 Task: Play online wordle game with 7 letters.
Action: Mouse moved to (627, 444)
Screenshot: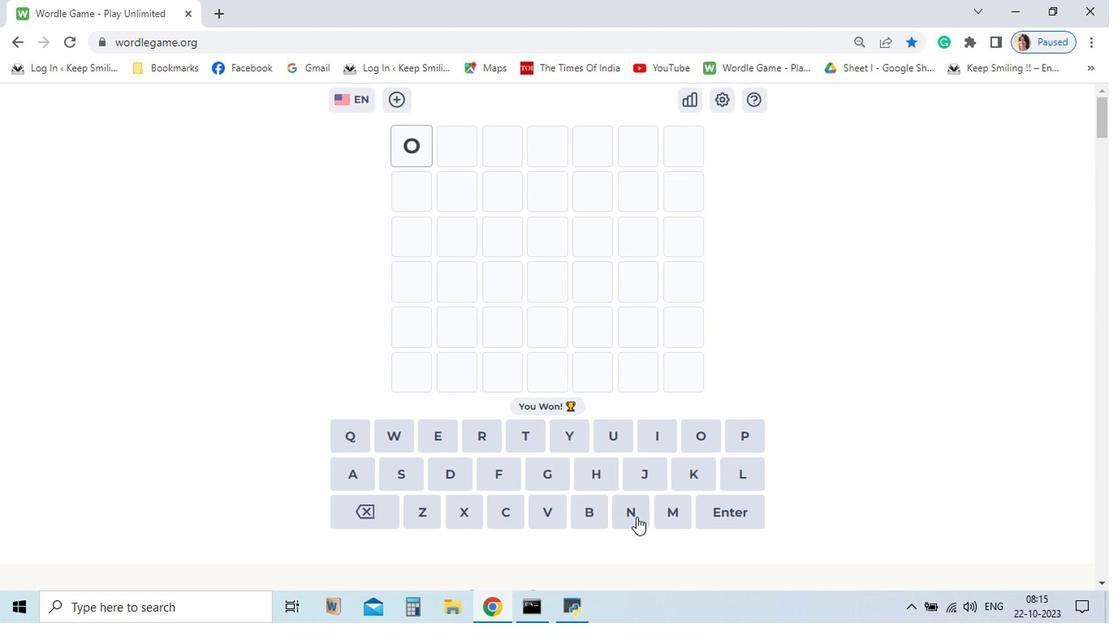 
Action: Mouse pressed left at (627, 444)
Screenshot: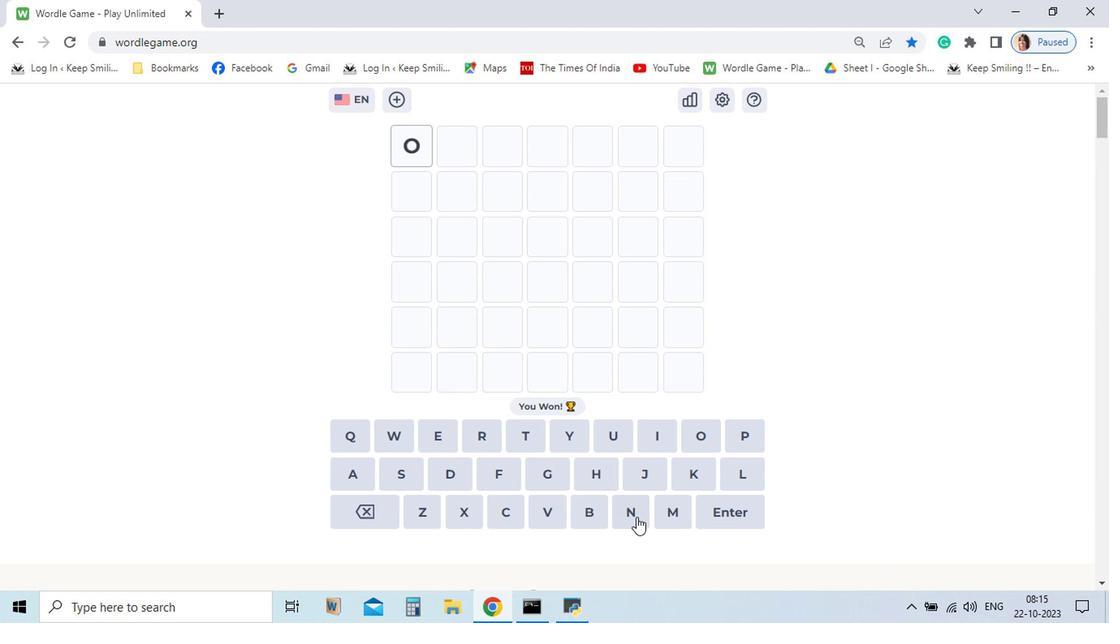
Action: Mouse moved to (556, 502)
Screenshot: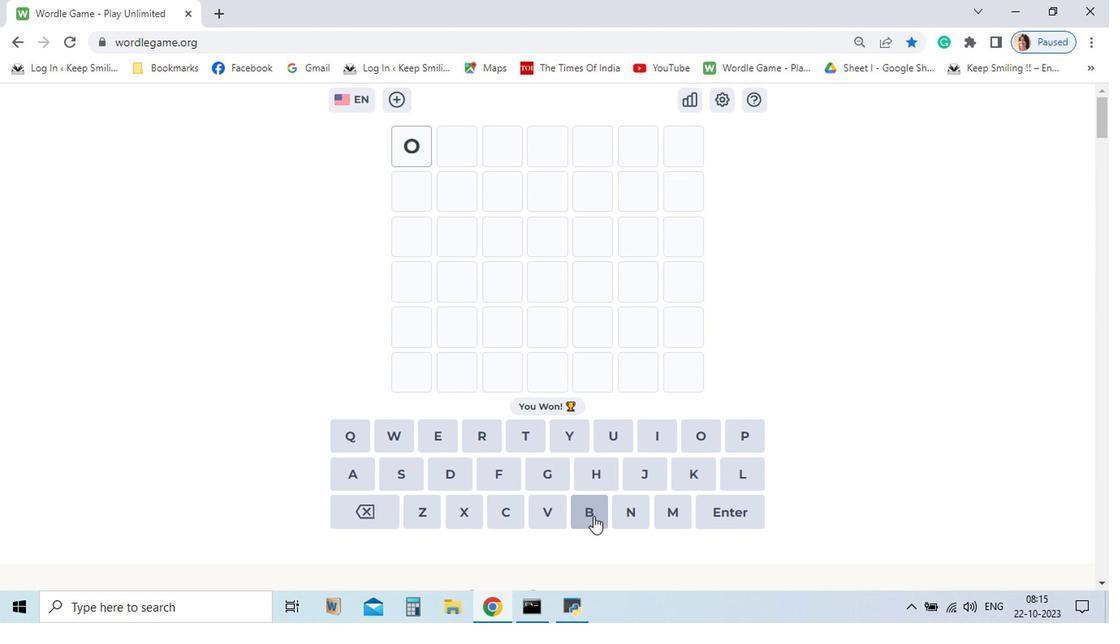 
Action: Mouse pressed left at (556, 502)
Screenshot: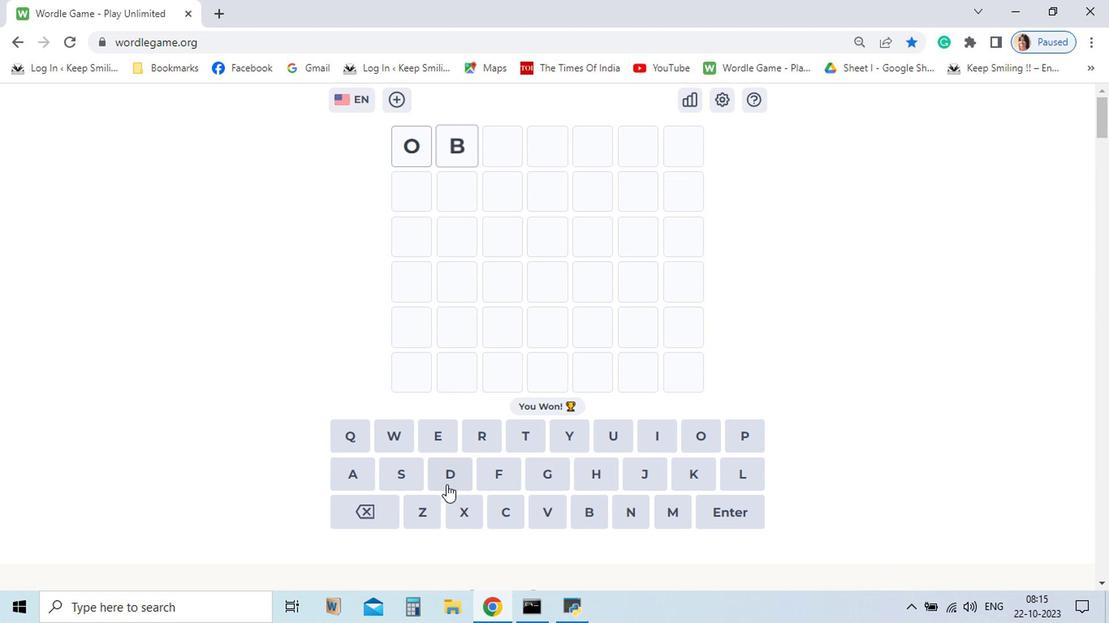 
Action: Mouse moved to (427, 473)
Screenshot: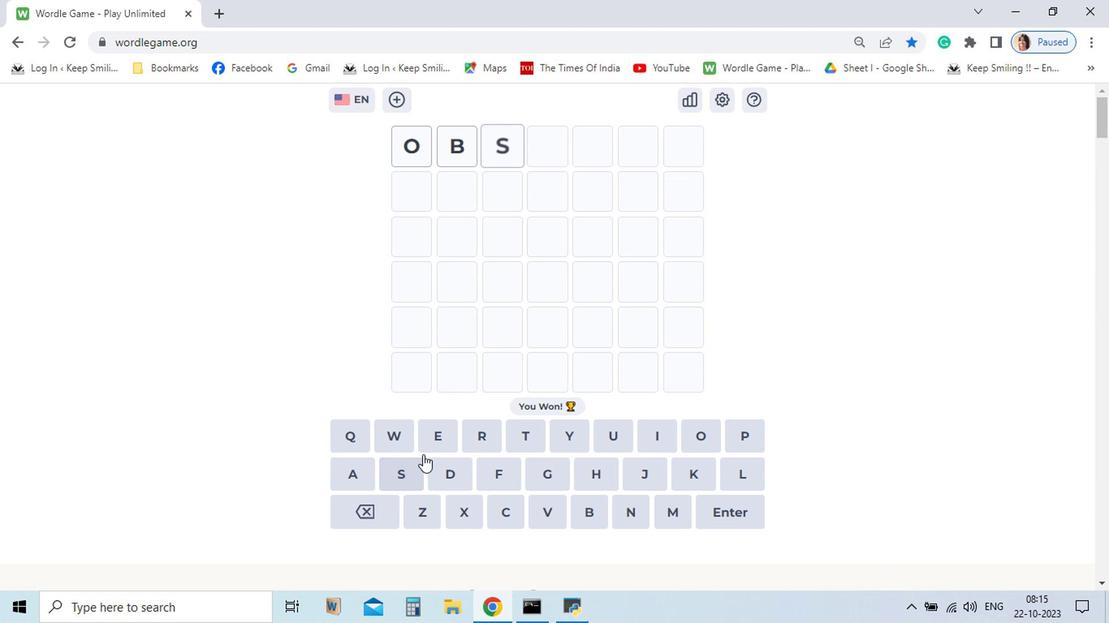 
Action: Mouse pressed left at (427, 473)
Screenshot: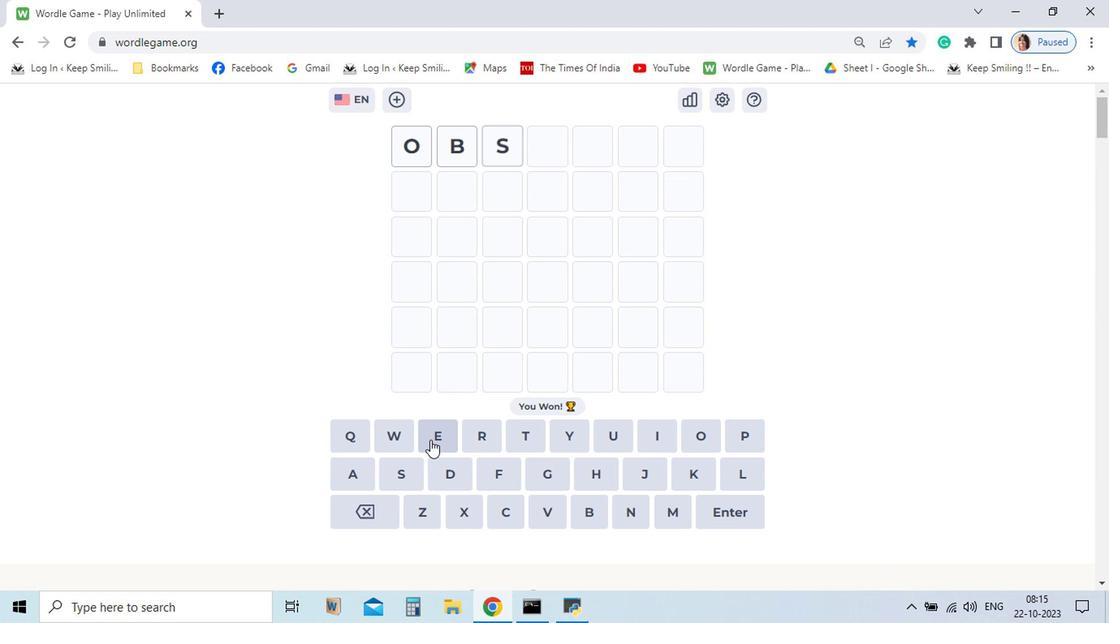 
Action: Mouse moved to (440, 447)
Screenshot: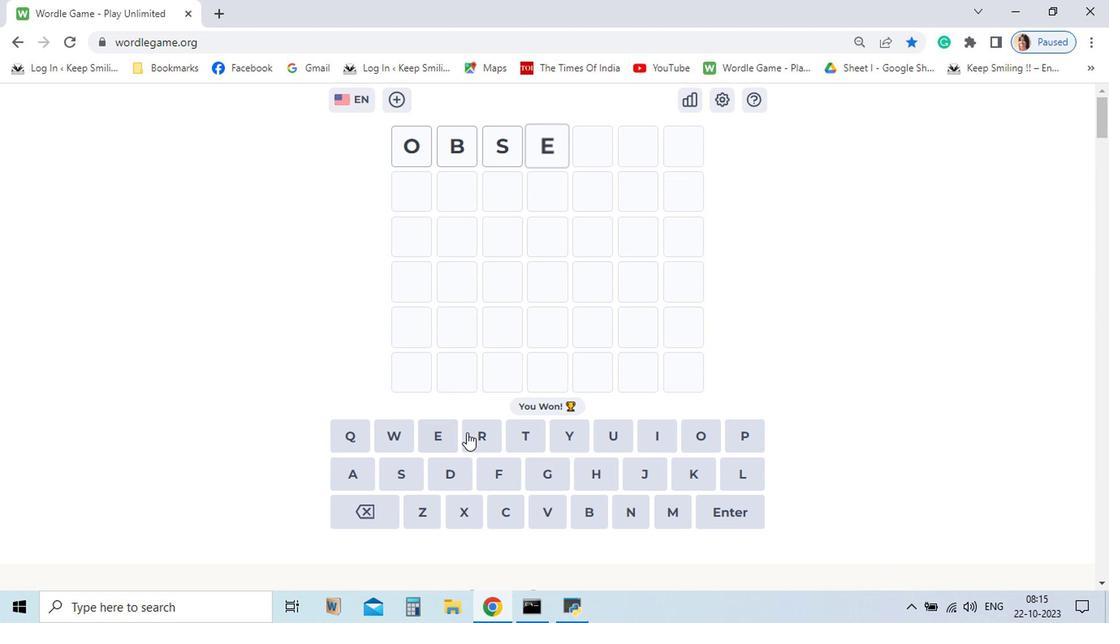 
Action: Mouse pressed left at (440, 447)
Screenshot: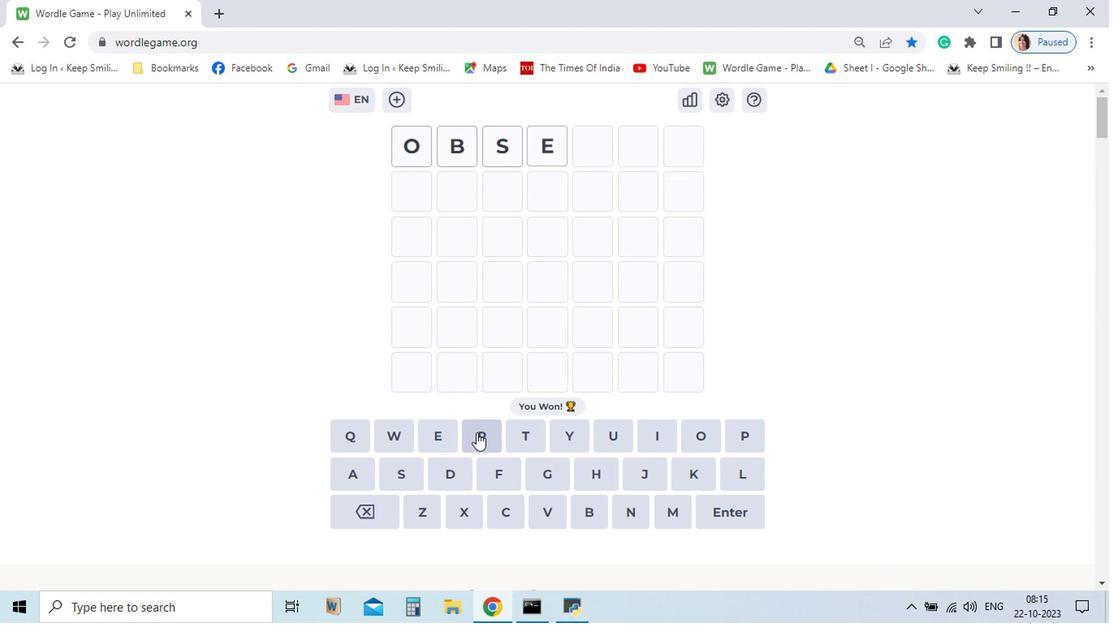 
Action: Mouse moved to (478, 444)
Screenshot: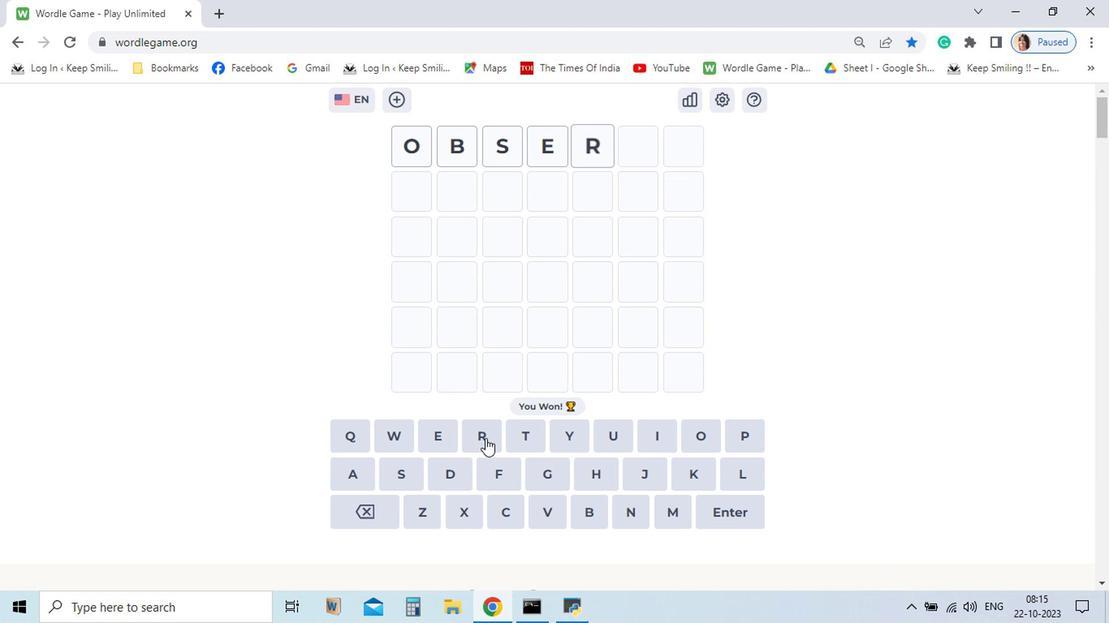 
Action: Mouse pressed left at (478, 444)
Screenshot: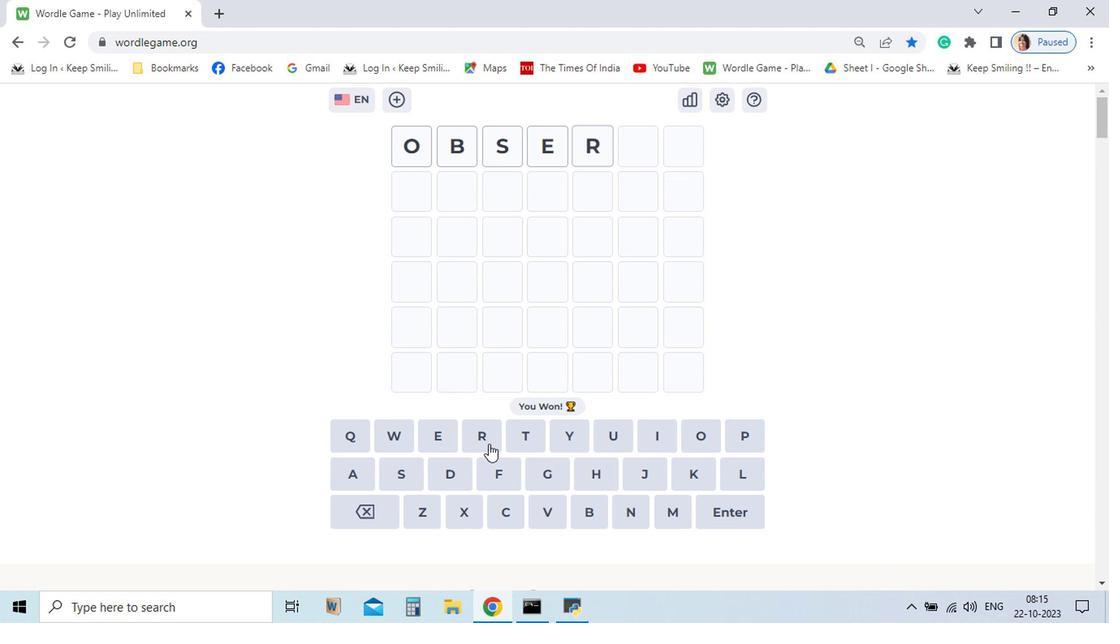
Action: Mouse moved to (523, 495)
Screenshot: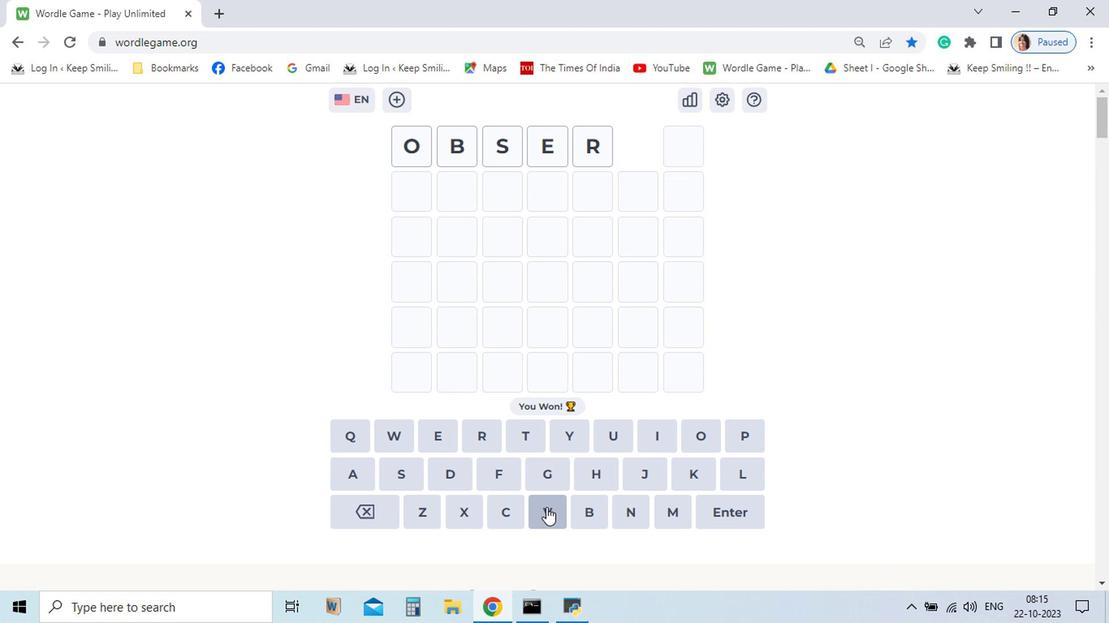 
Action: Mouse pressed left at (523, 495)
Screenshot: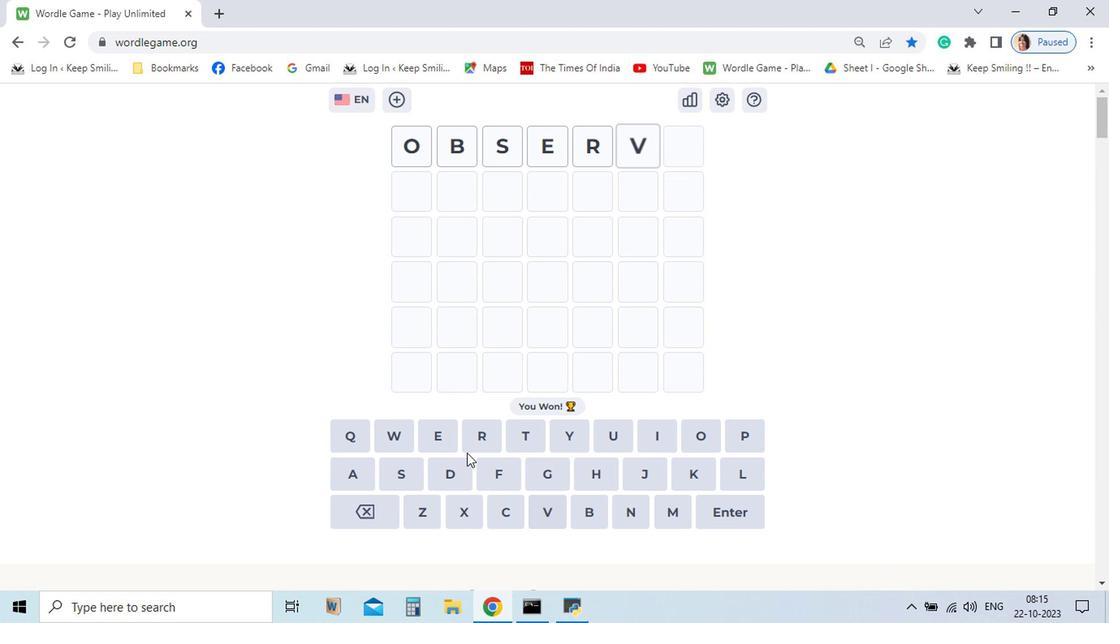 
Action: Mouse moved to (440, 443)
Screenshot: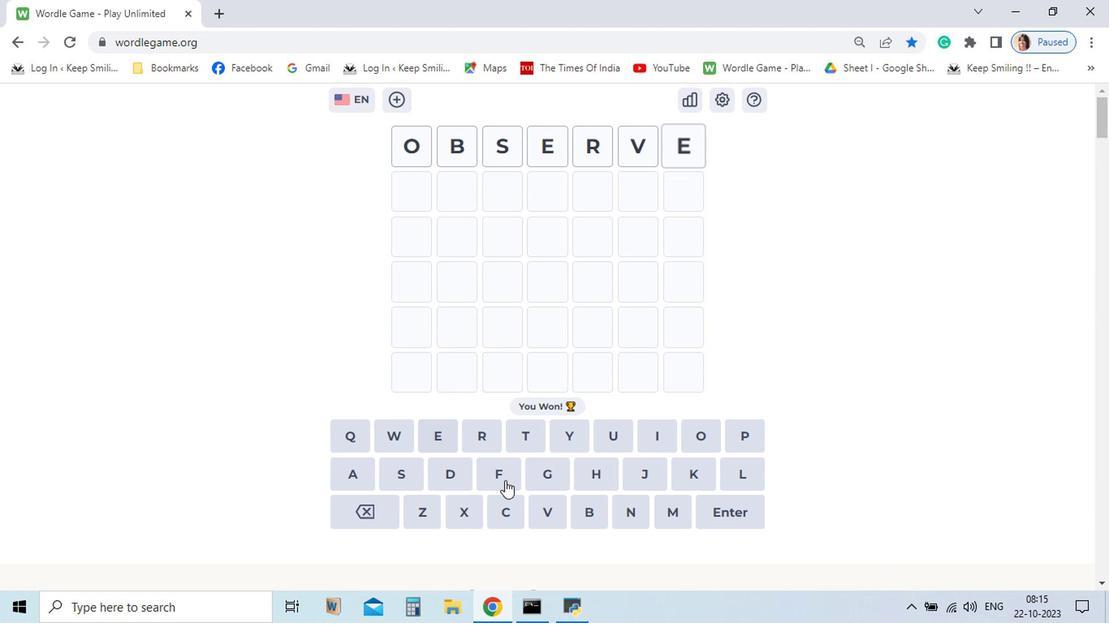 
Action: Mouse pressed left at (440, 443)
Screenshot: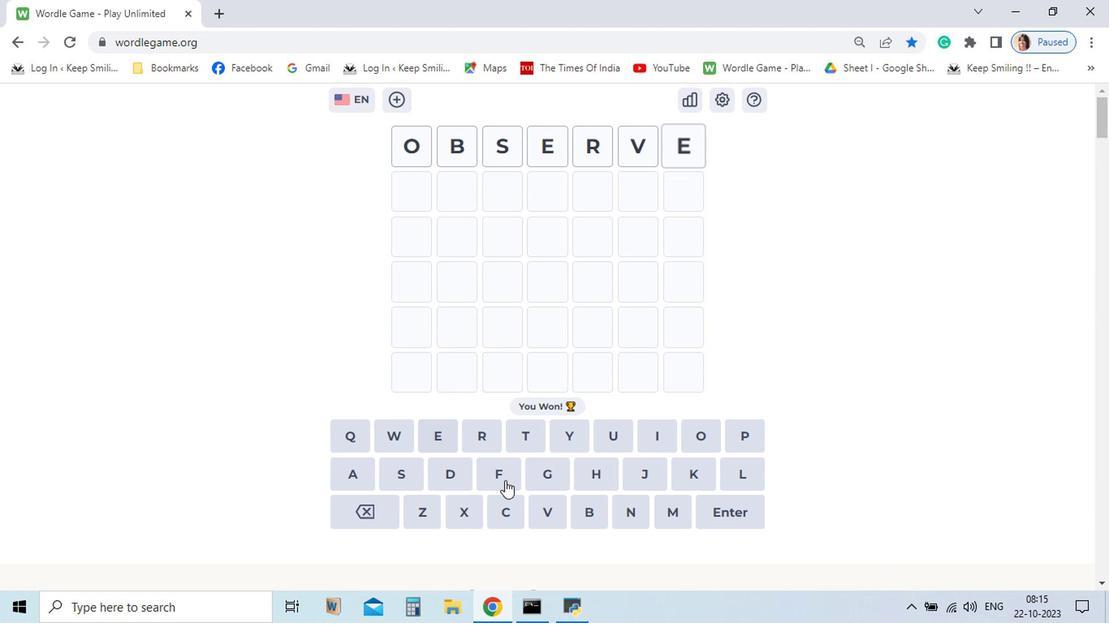
Action: Mouse moved to (644, 502)
Screenshot: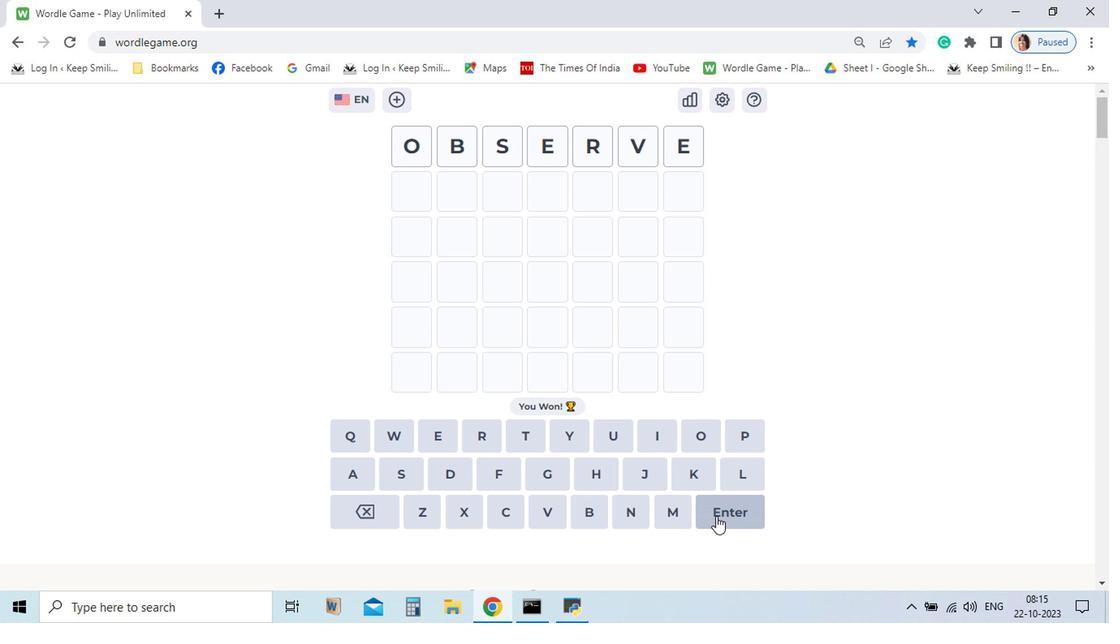 
Action: Mouse pressed left at (644, 502)
Screenshot: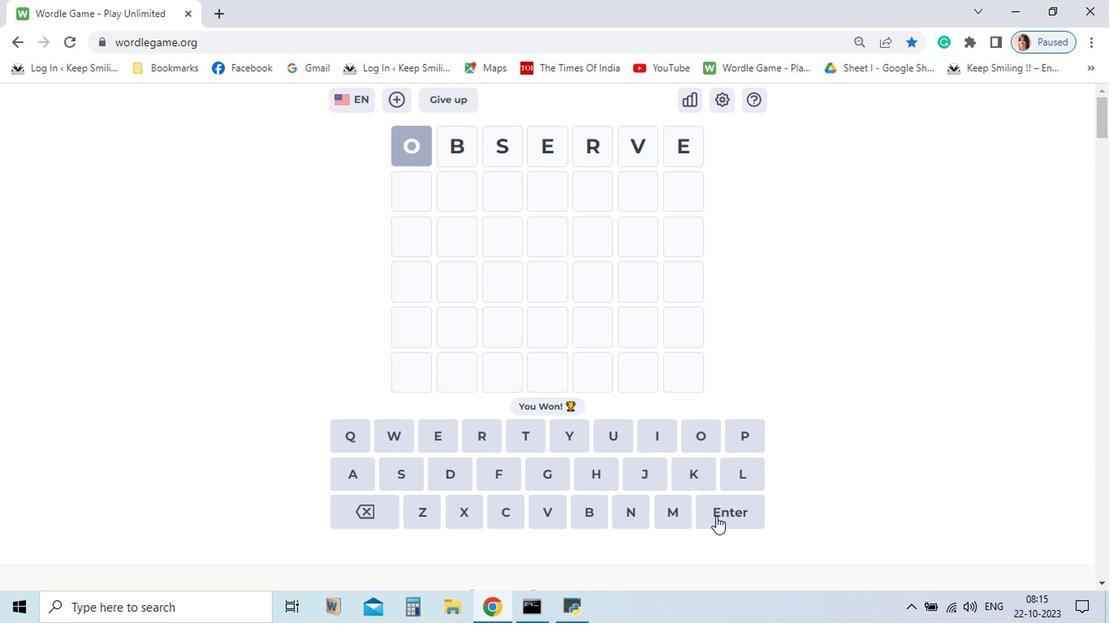 
Action: Mouse moved to (458, 467)
Screenshot: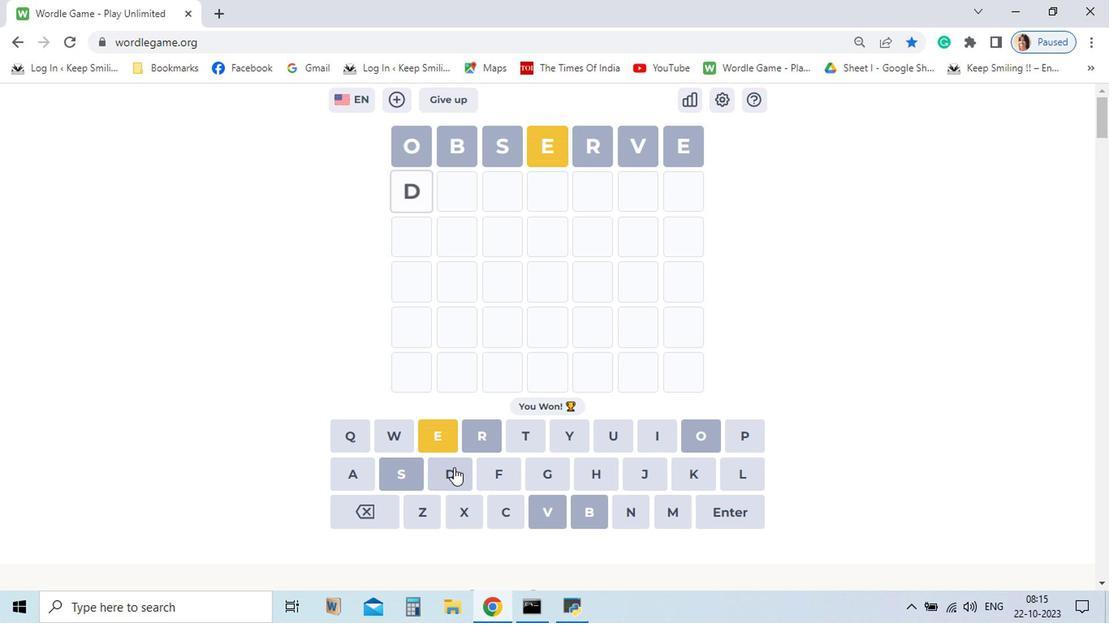 
Action: Mouse pressed left at (458, 467)
Screenshot: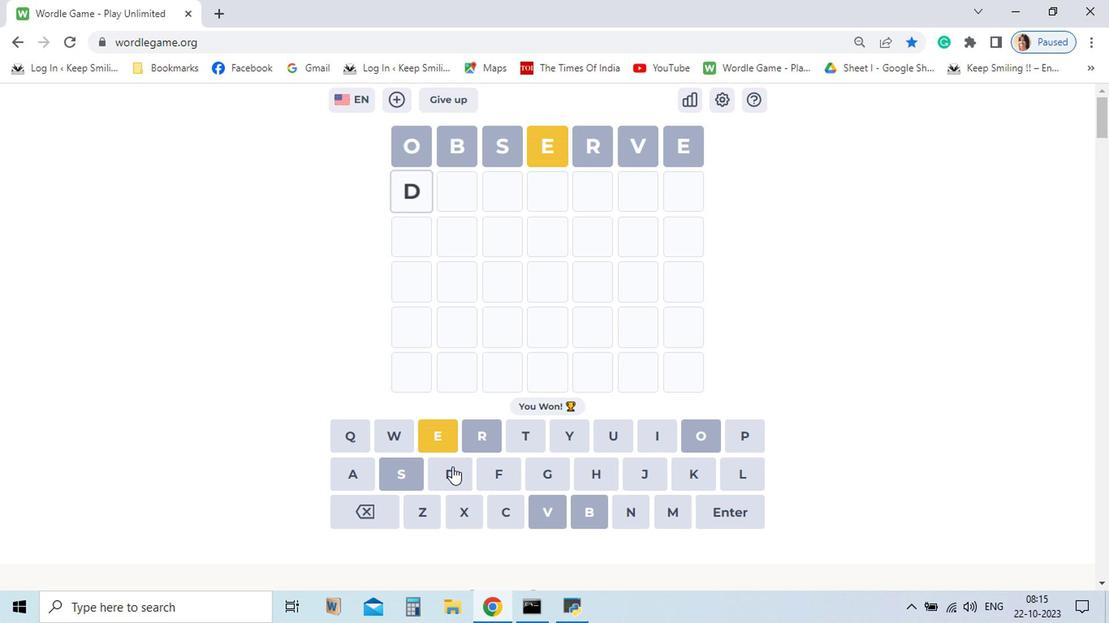 
Action: Mouse moved to (447, 443)
Screenshot: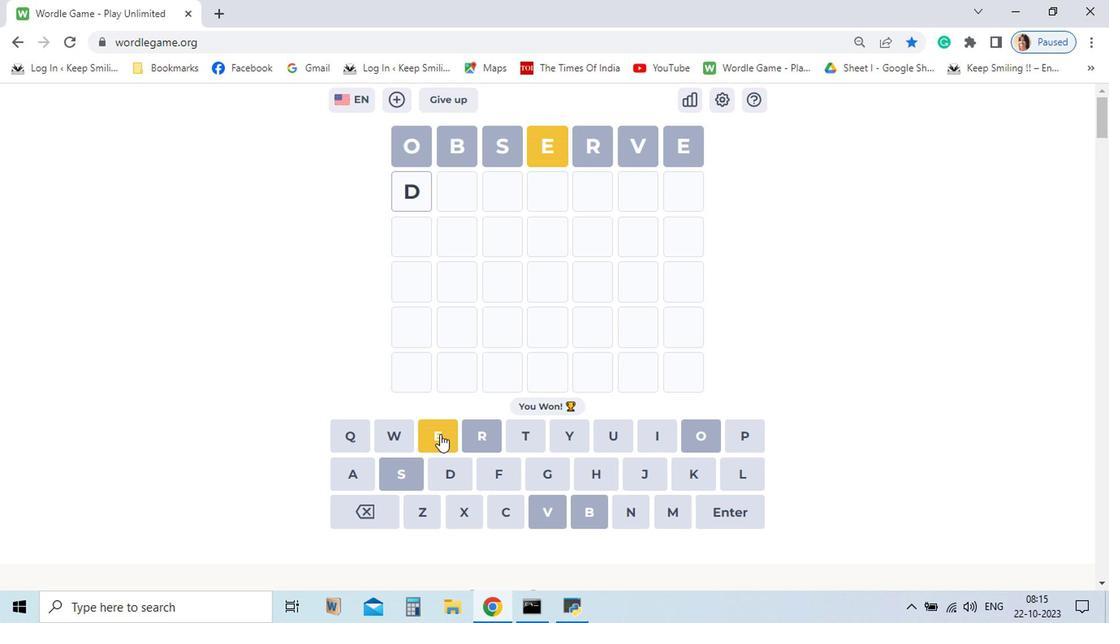 
Action: Mouse pressed left at (447, 443)
Screenshot: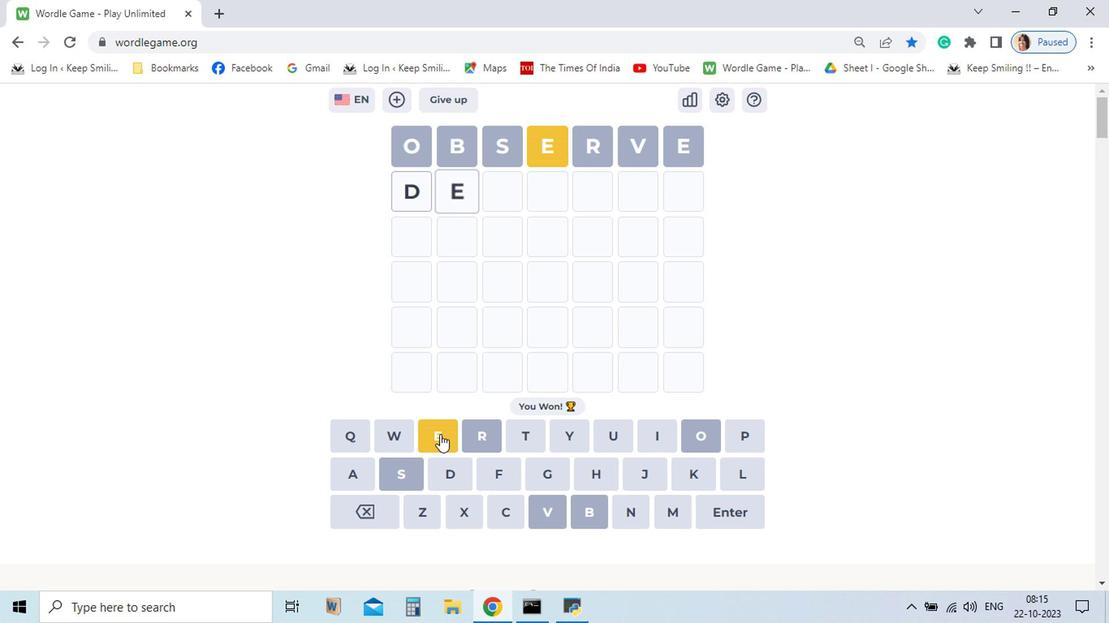 
Action: Mouse moved to (529, 495)
Screenshot: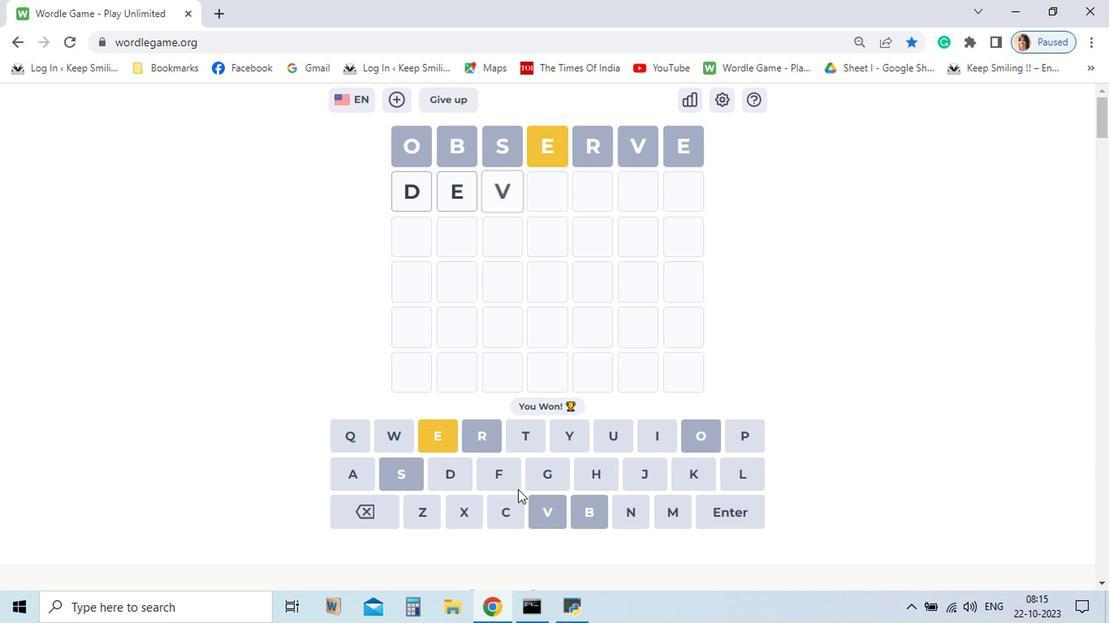 
Action: Mouse pressed left at (529, 495)
Screenshot: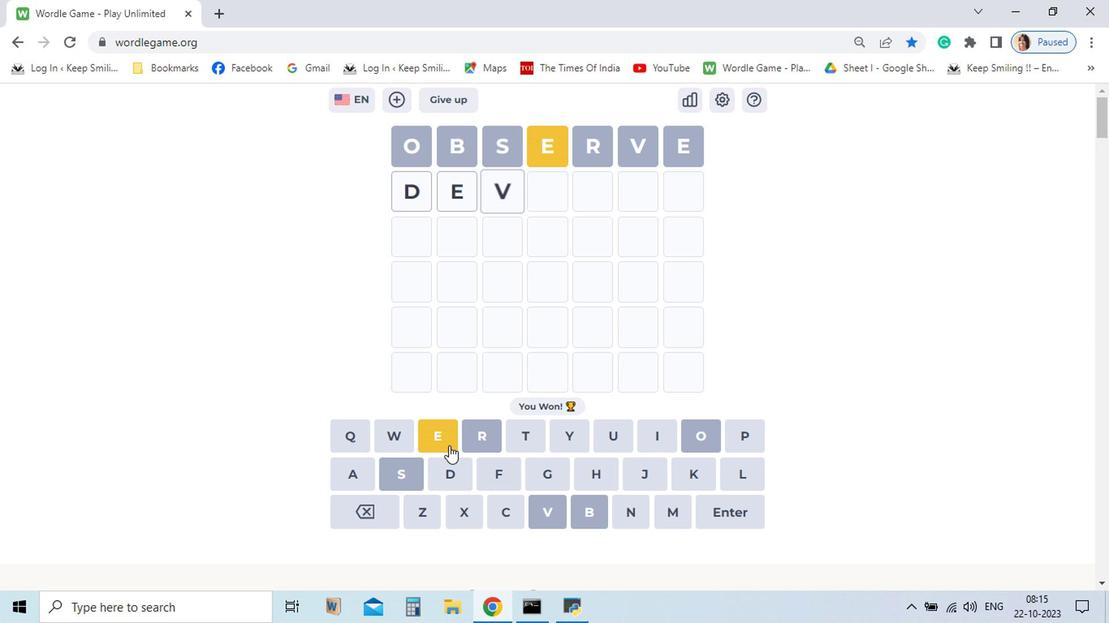 
Action: Mouse moved to (447, 444)
Screenshot: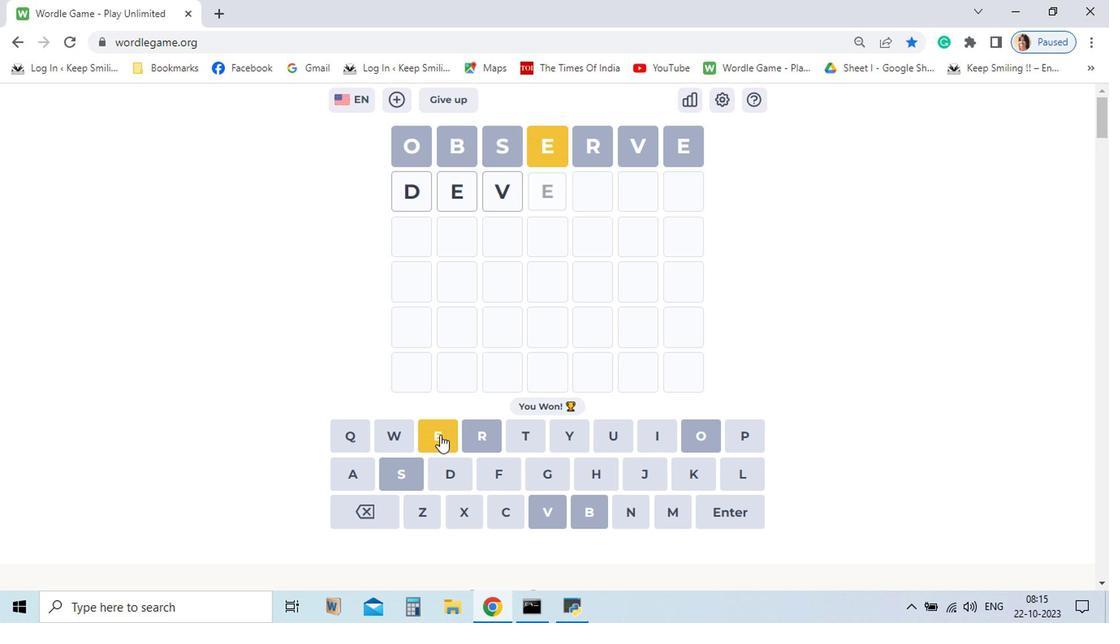 
Action: Mouse pressed left at (447, 444)
Screenshot: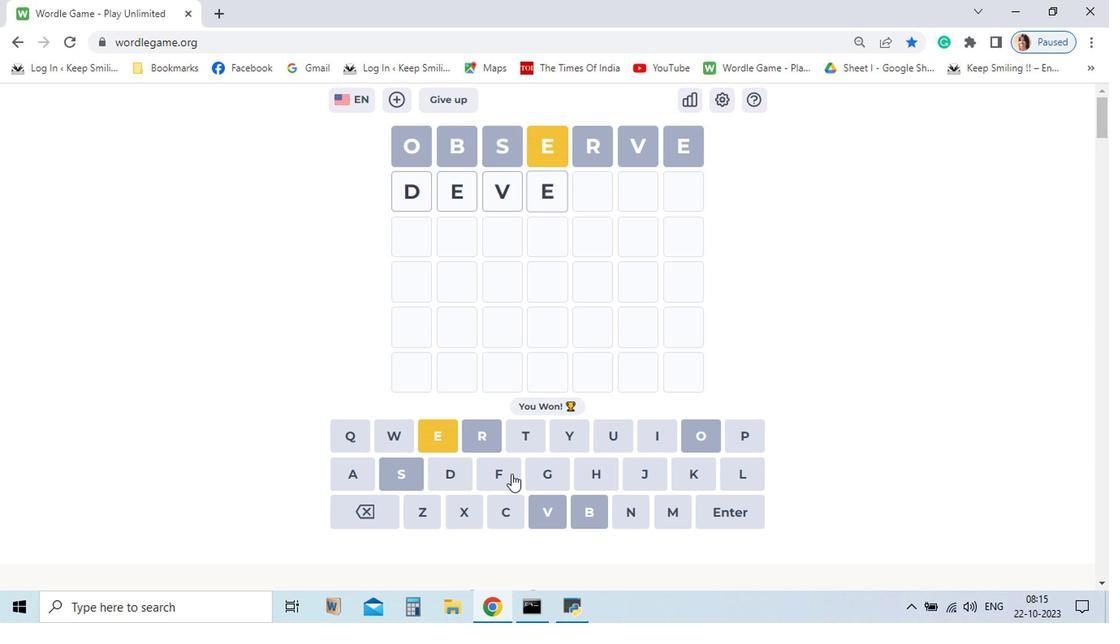 
Action: Mouse moved to (660, 472)
Screenshot: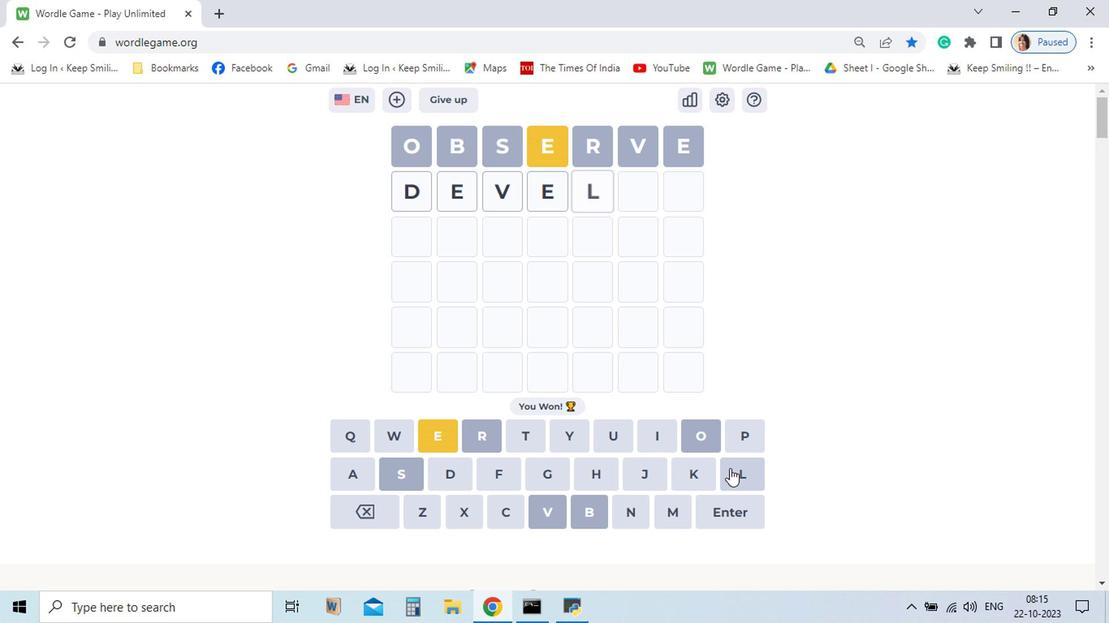 
Action: Mouse pressed left at (660, 472)
Screenshot: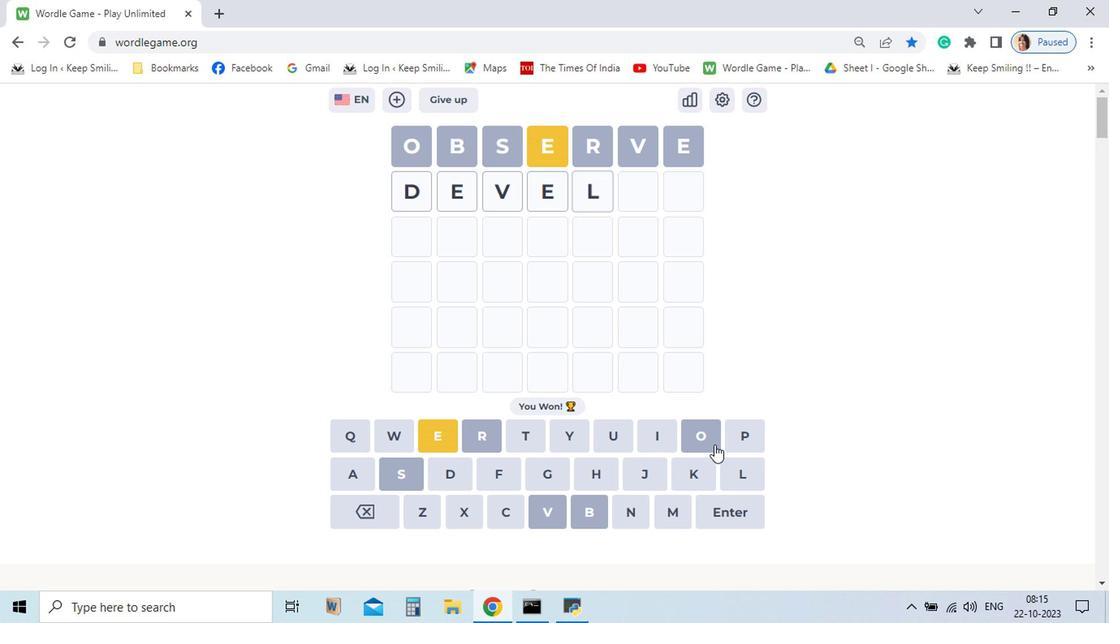 
Action: Mouse moved to (638, 444)
Screenshot: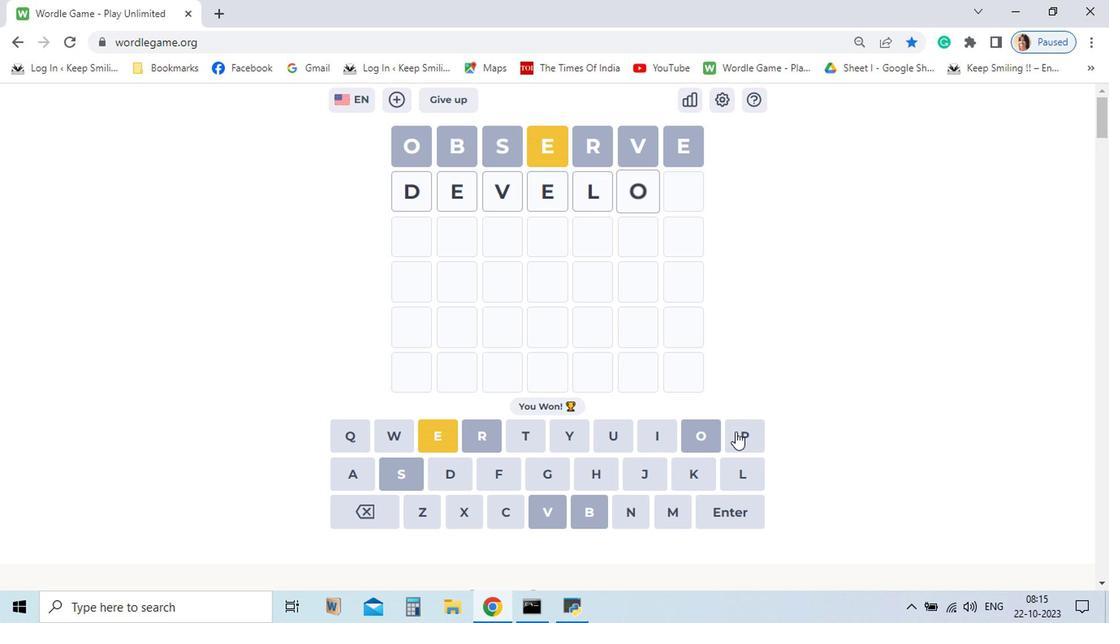 
Action: Mouse pressed left at (638, 444)
Screenshot: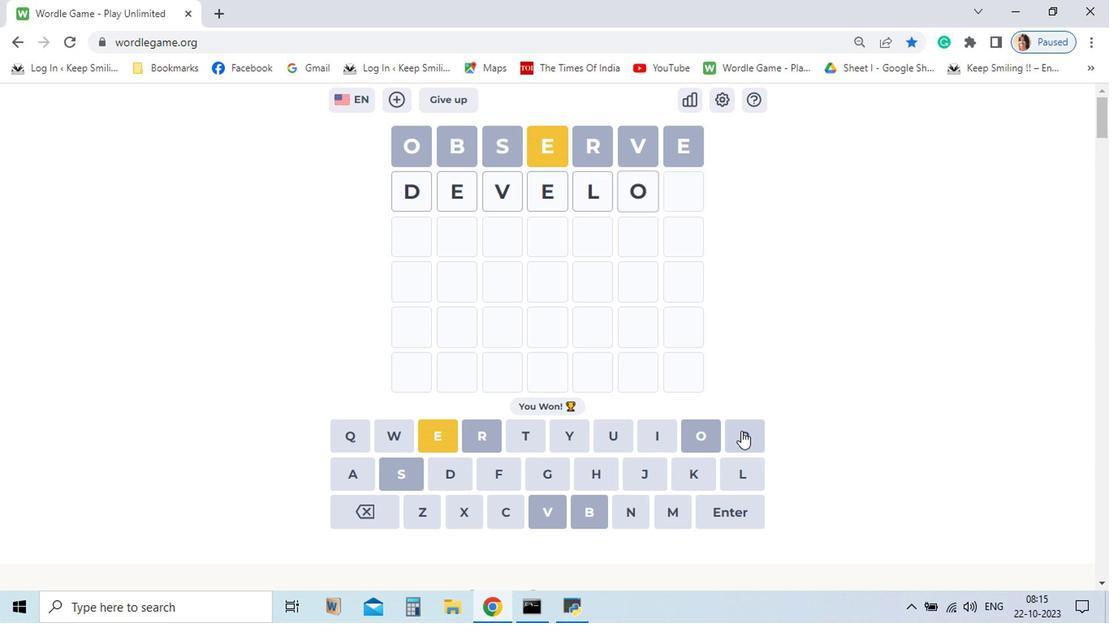 
Action: Mouse moved to (663, 441)
Screenshot: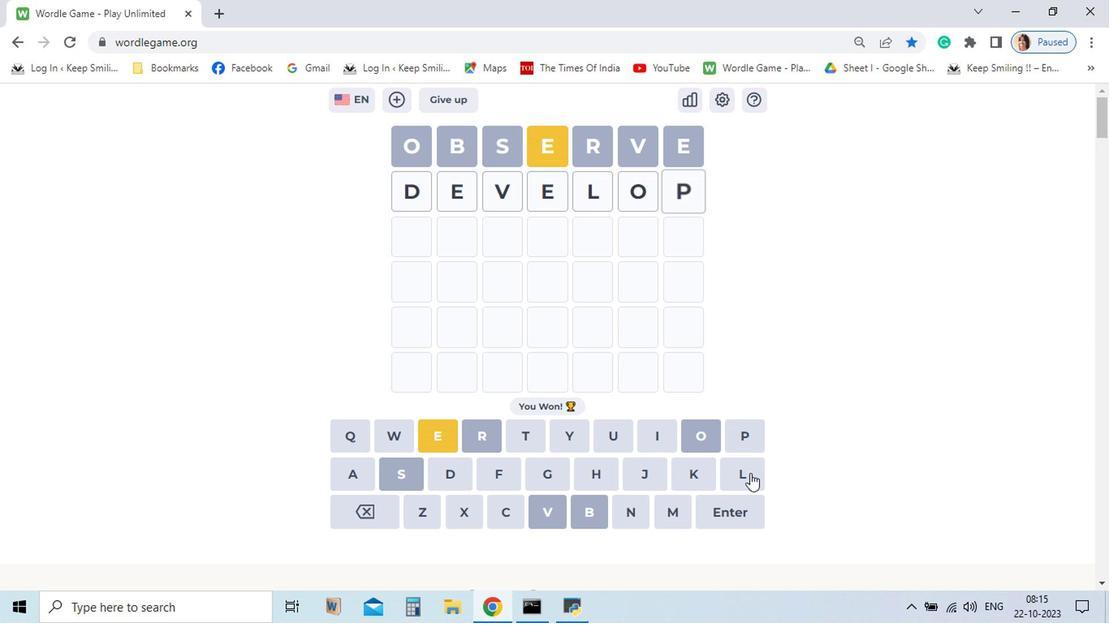 
Action: Mouse pressed left at (663, 441)
Screenshot: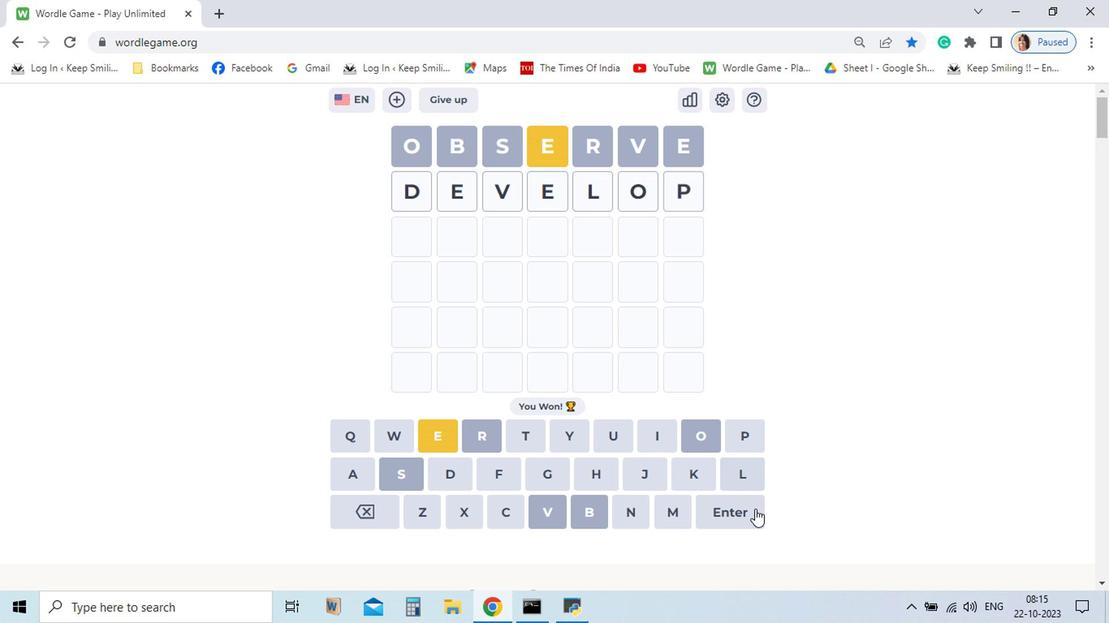 
Action: Mouse moved to (659, 492)
Screenshot: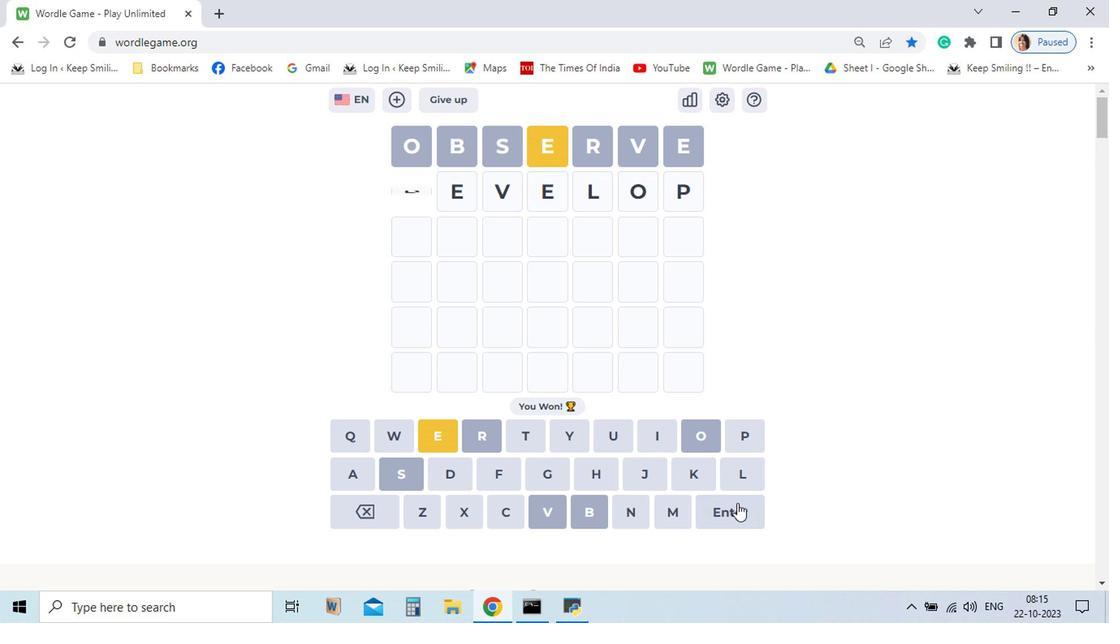
Action: Mouse pressed left at (659, 492)
Screenshot: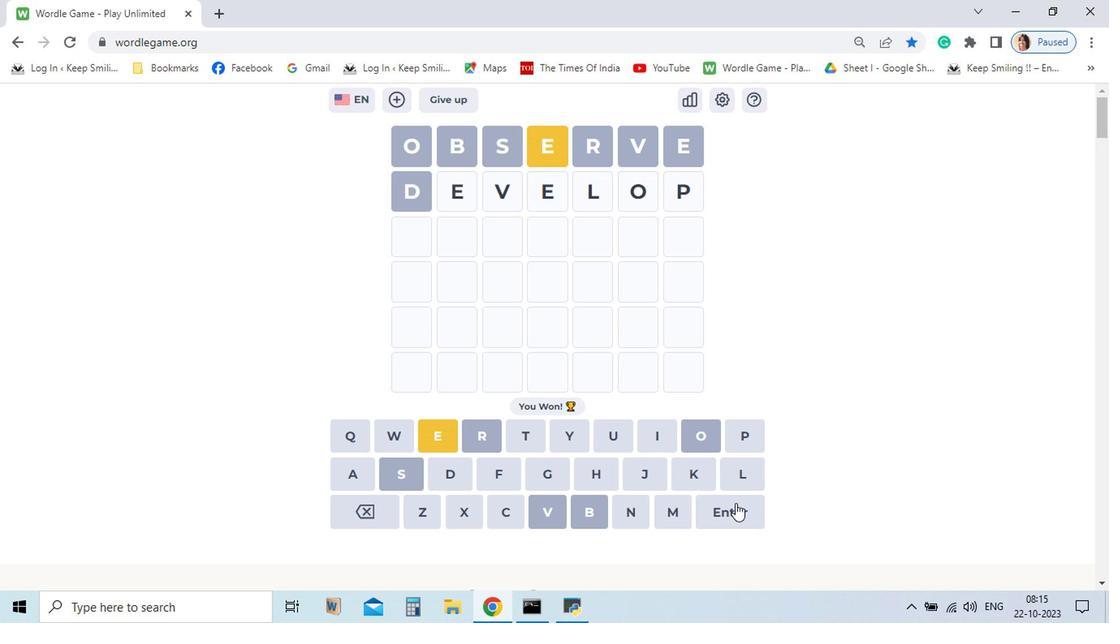 
Action: Mouse moved to (671, 440)
Screenshot: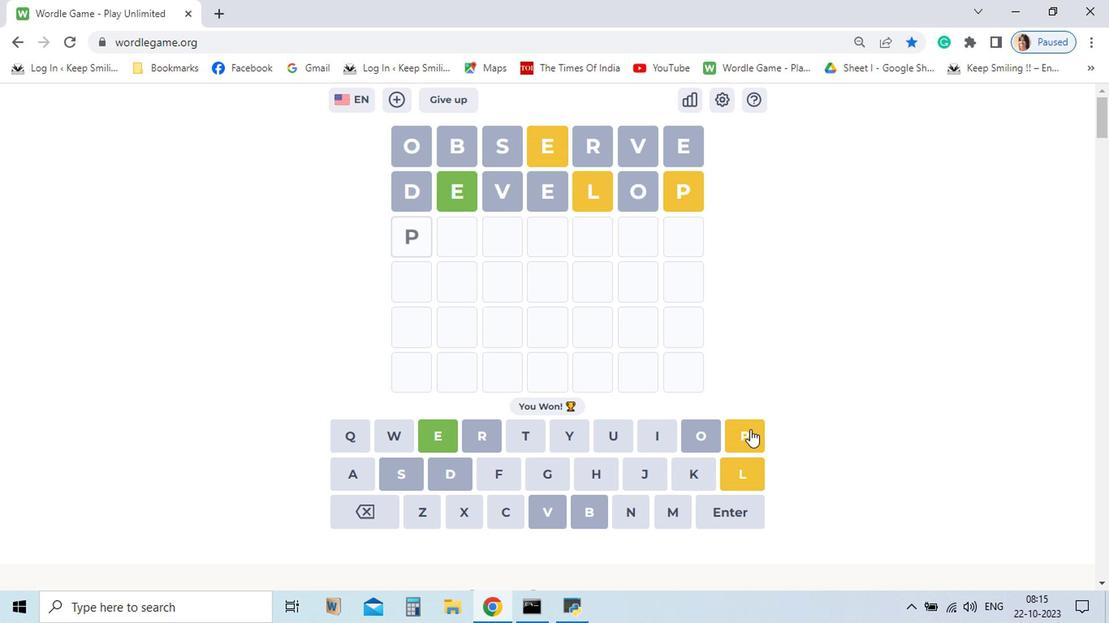 
Action: Mouse pressed left at (671, 440)
Screenshot: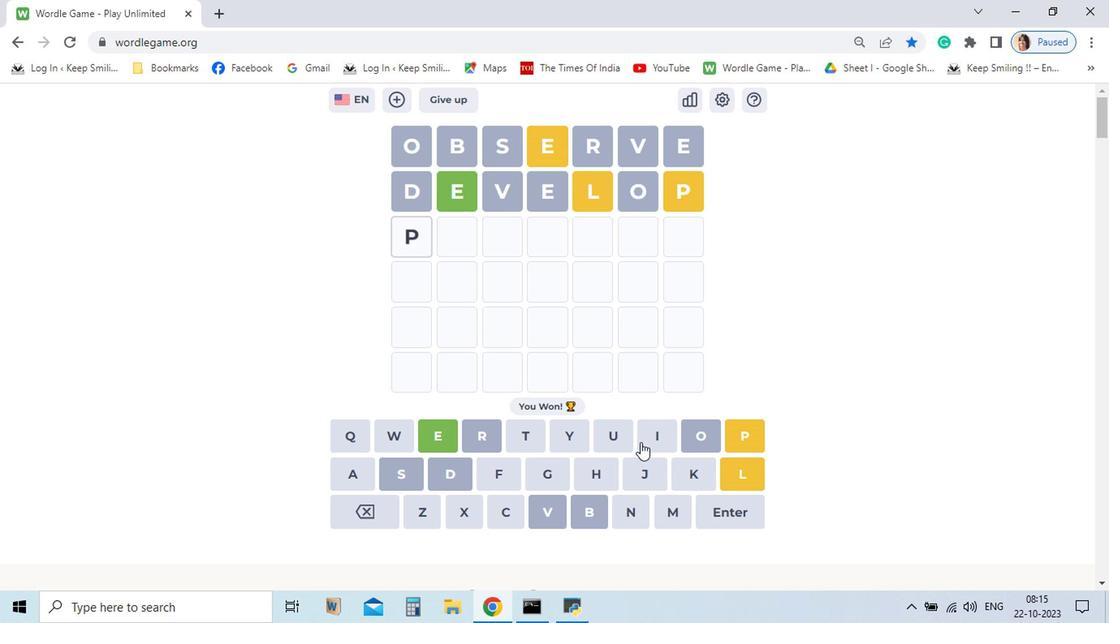 
Action: Mouse moved to (445, 445)
Screenshot: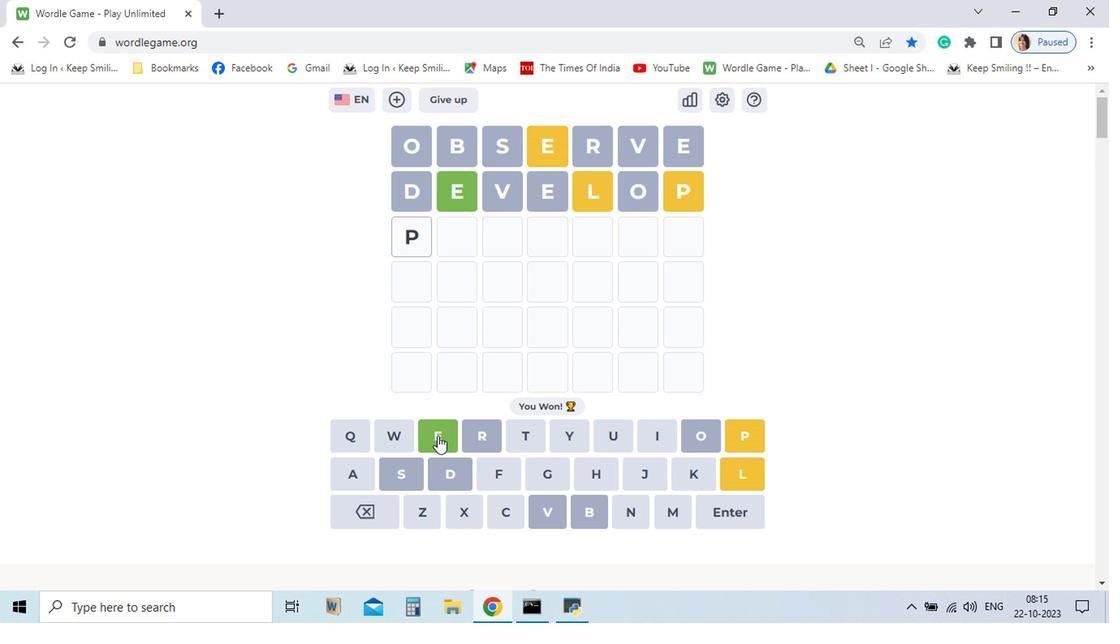 
Action: Mouse pressed left at (445, 445)
Screenshot: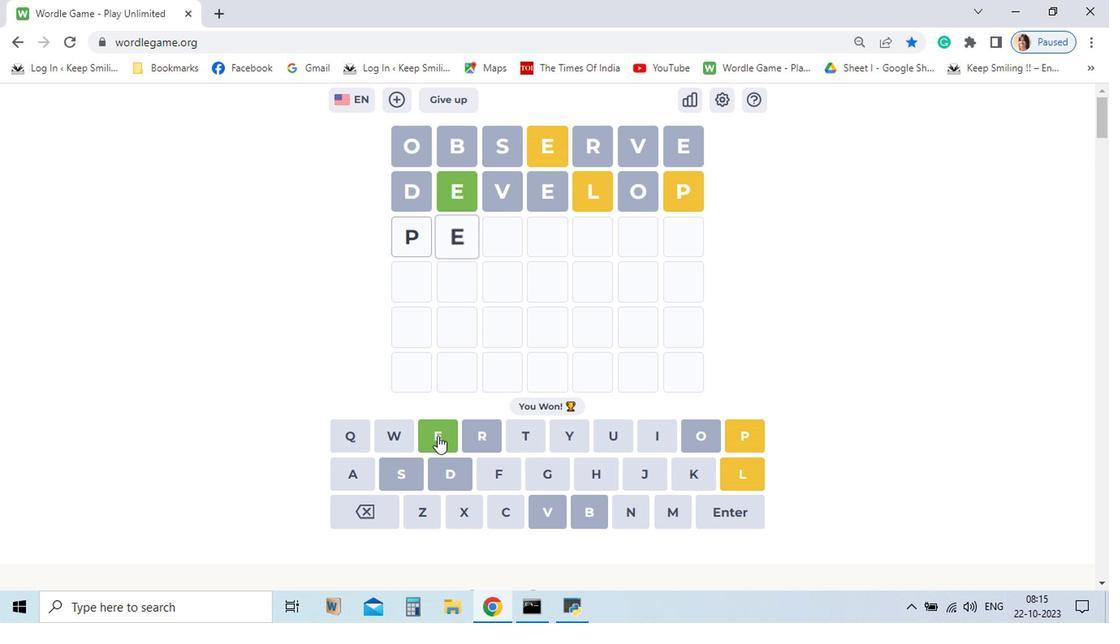 
Action: Mouse moved to (441, 440)
Screenshot: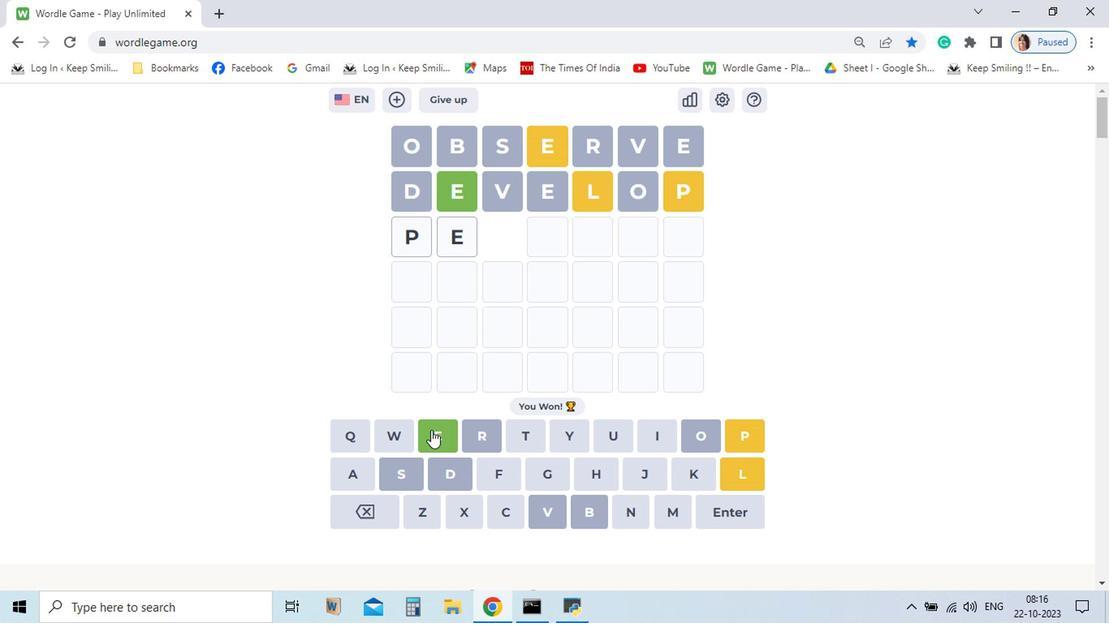 
Action: Mouse pressed left at (441, 440)
Screenshot: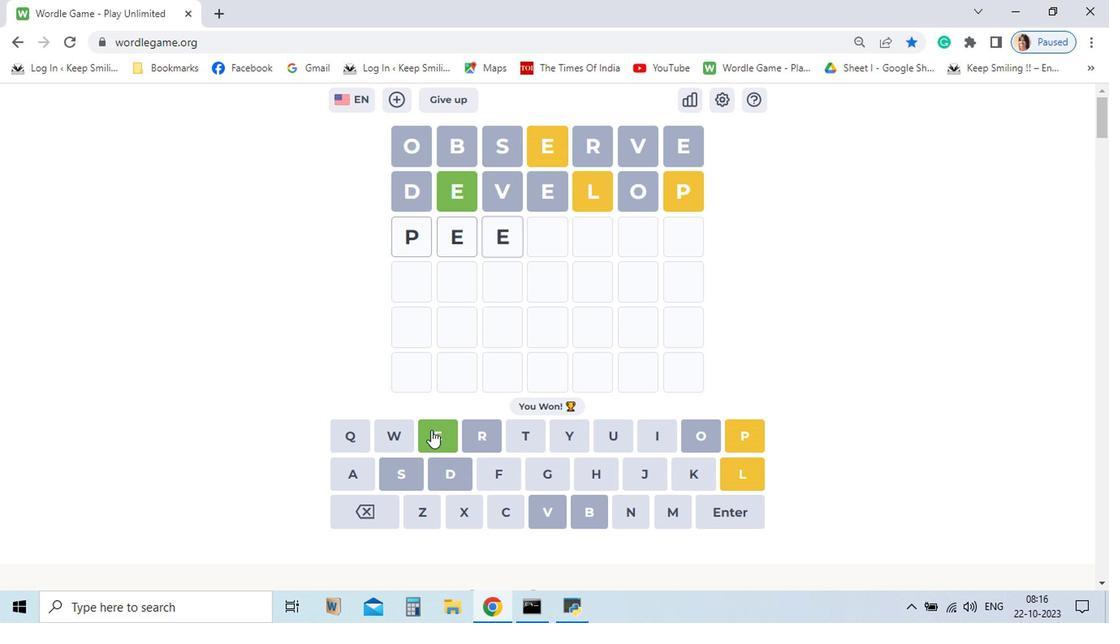 
Action: Mouse moved to (662, 471)
Screenshot: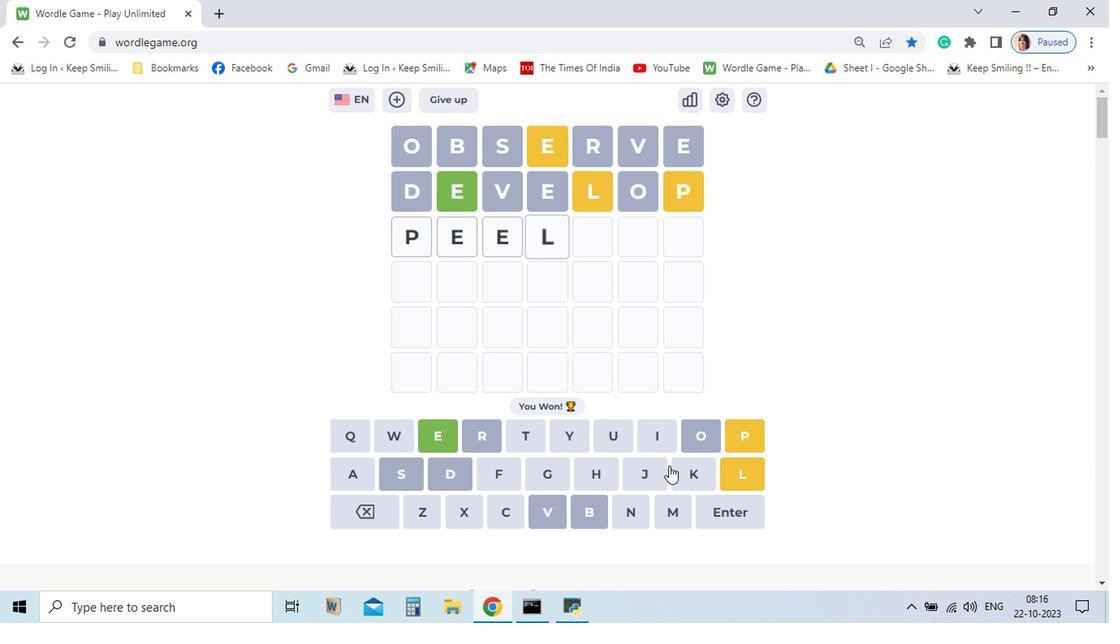 
Action: Mouse pressed left at (662, 471)
Screenshot: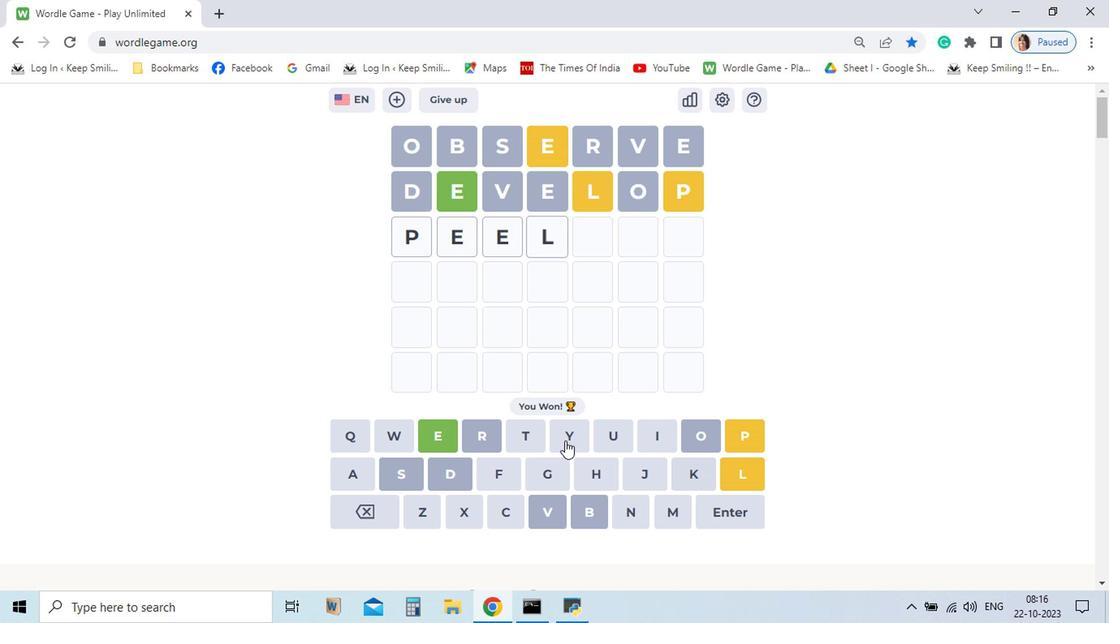 
Action: Mouse moved to (394, 492)
Screenshot: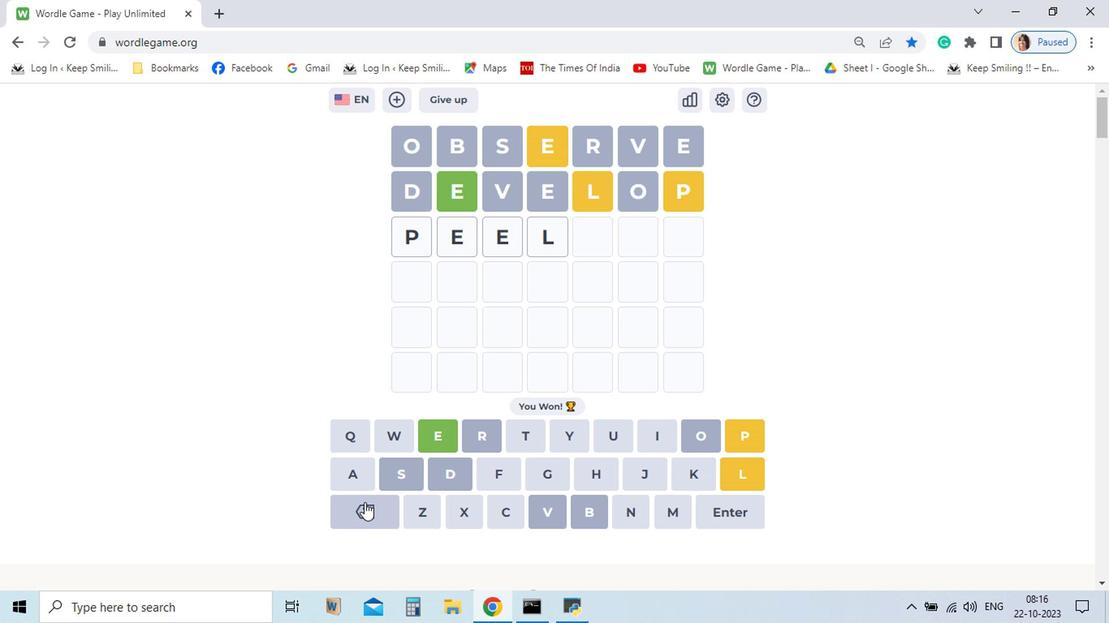 
Action: Mouse pressed left at (394, 492)
Screenshot: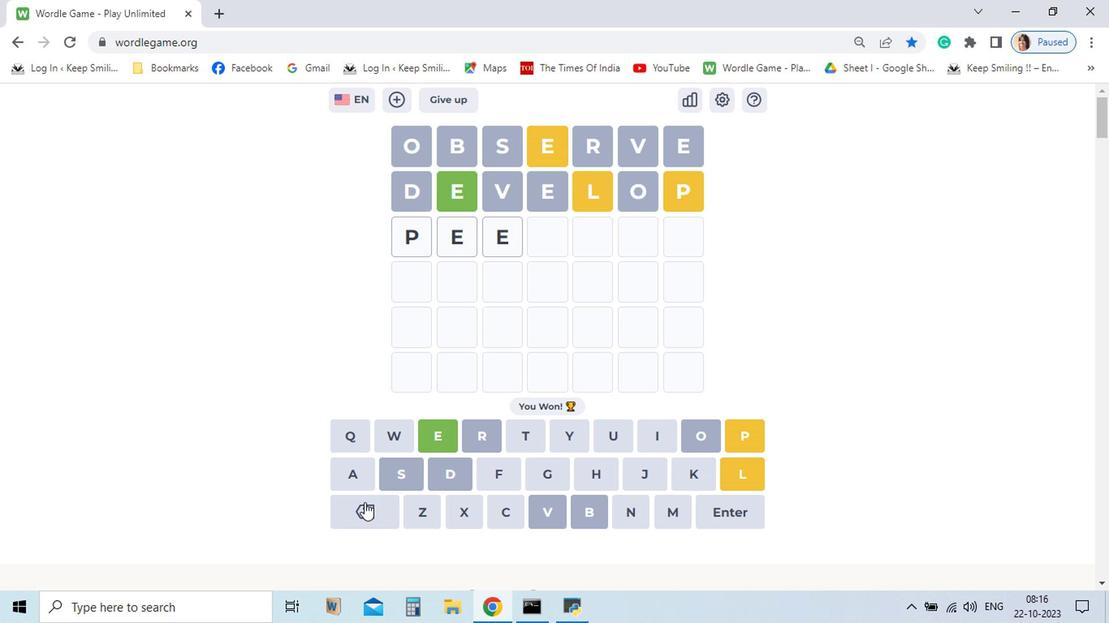 
Action: Mouse pressed left at (394, 492)
Screenshot: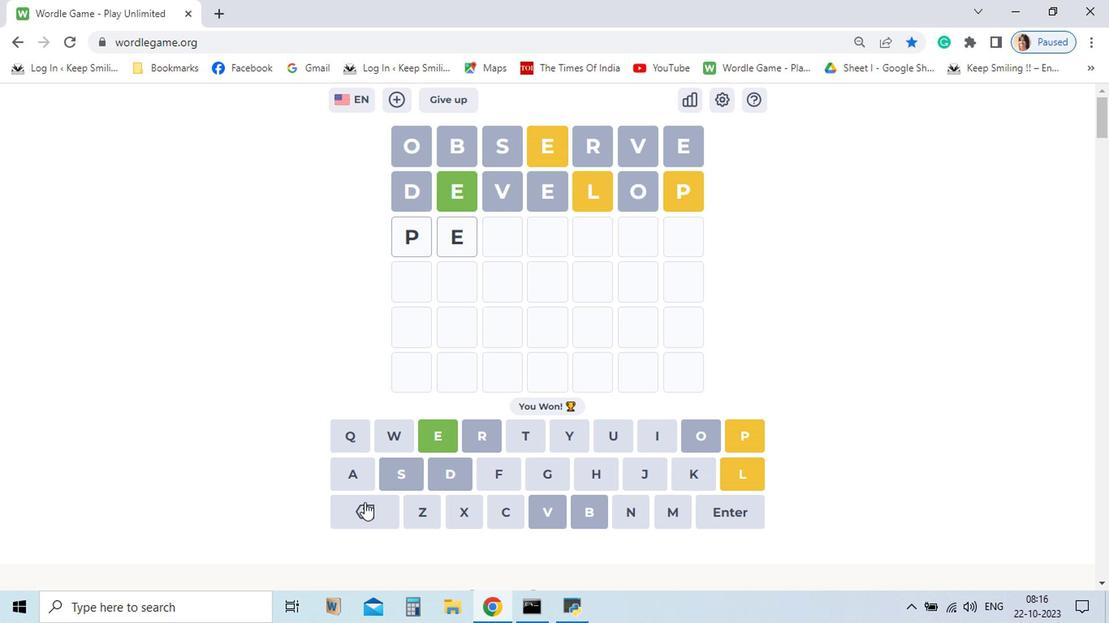 
Action: Mouse moved to (578, 500)
Screenshot: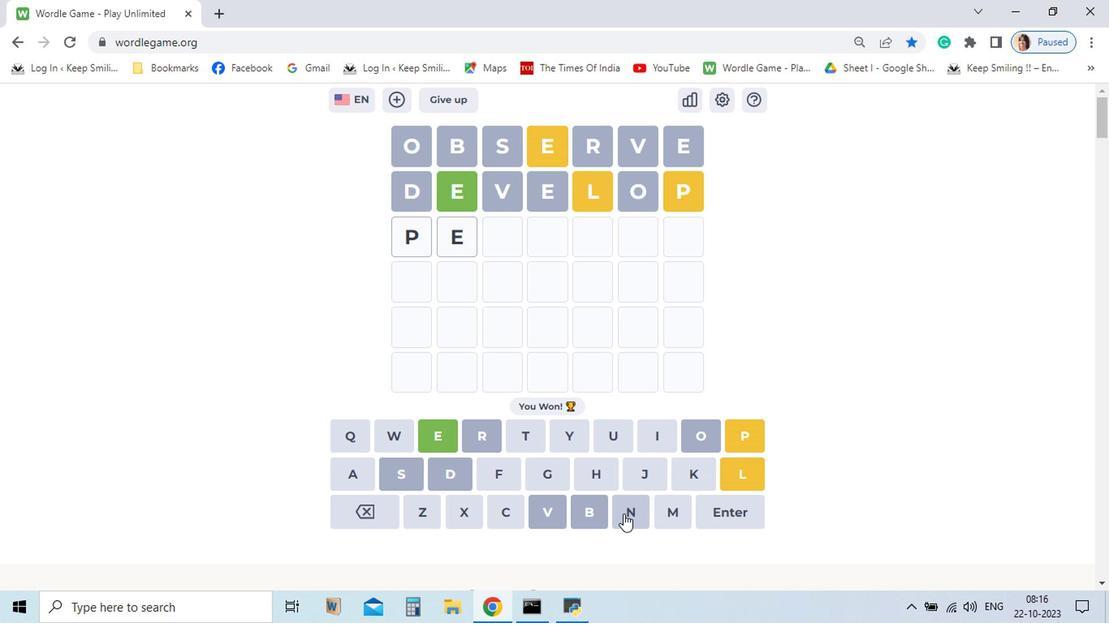 
Action: Mouse pressed left at (578, 500)
Screenshot: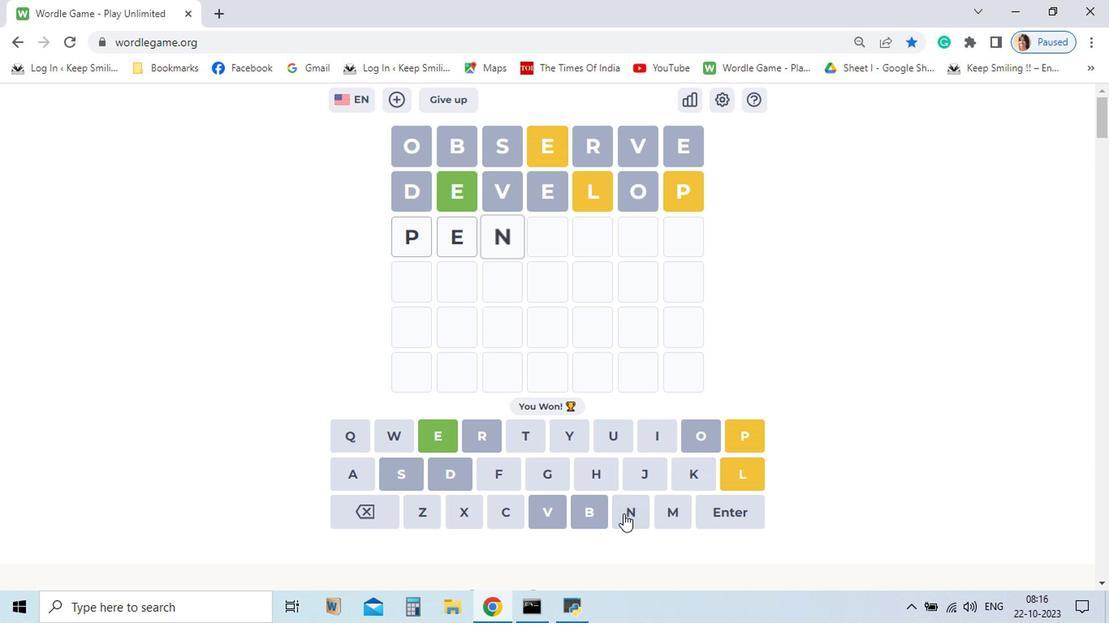 
Action: Mouse moved to (491, 496)
Screenshot: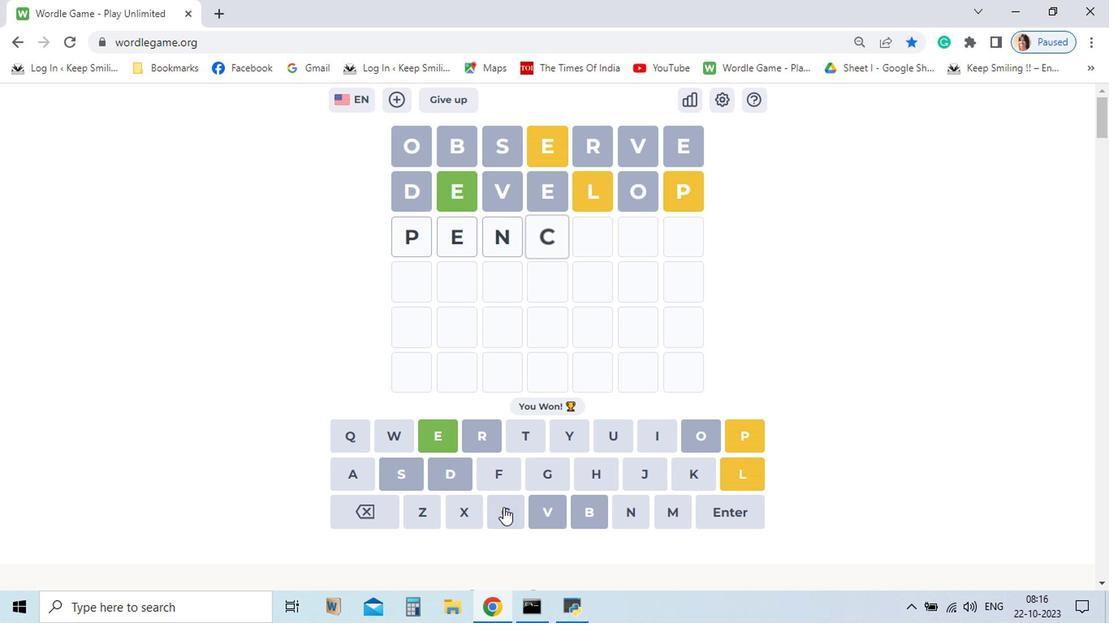
Action: Mouse pressed left at (491, 496)
Screenshot: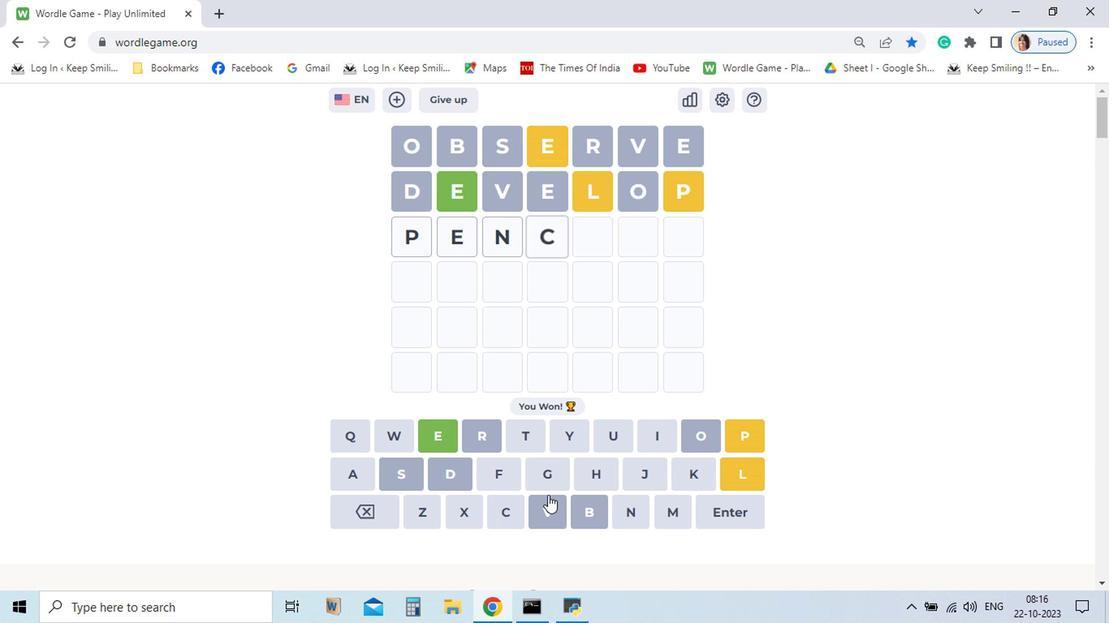 
Action: Mouse moved to (548, 476)
Screenshot: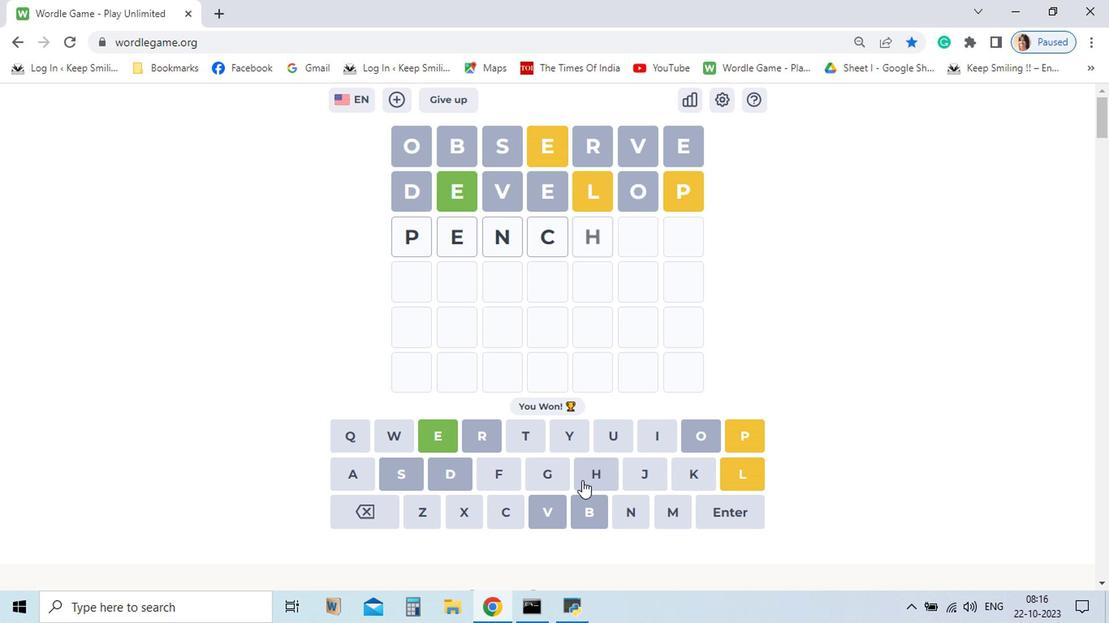 
Action: Mouse pressed left at (548, 476)
Screenshot: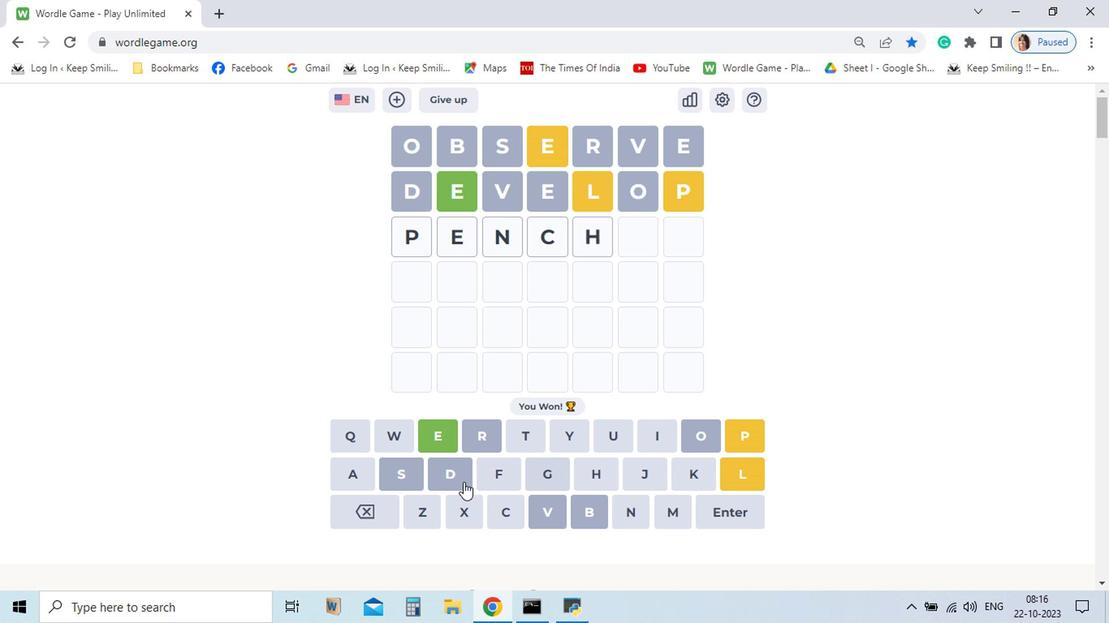 
Action: Mouse moved to (390, 473)
Screenshot: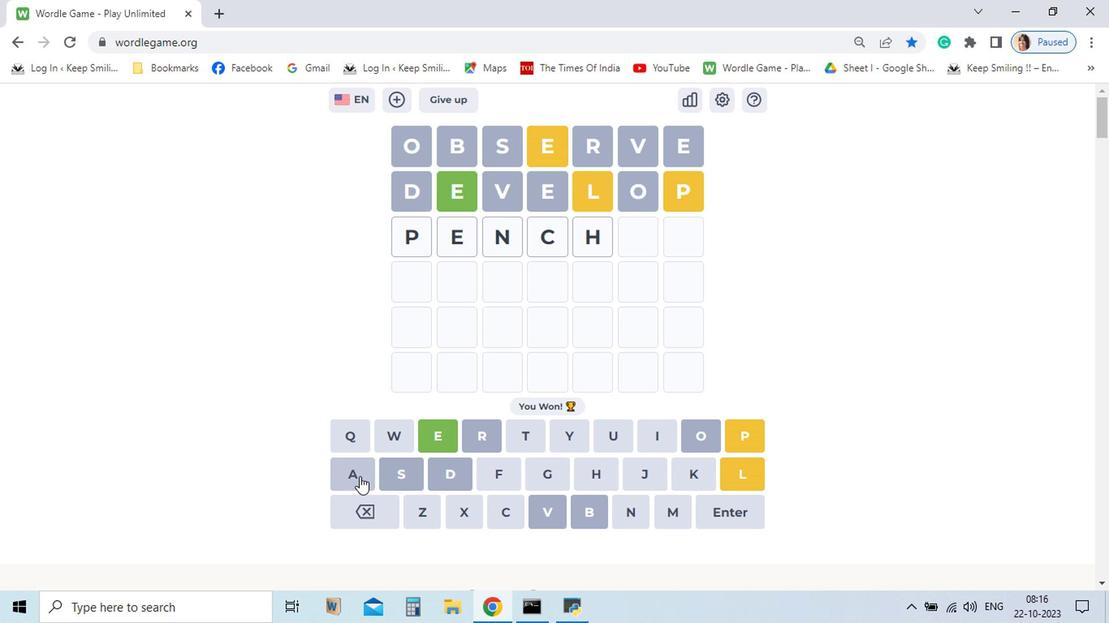
Action: Mouse pressed left at (390, 473)
Screenshot: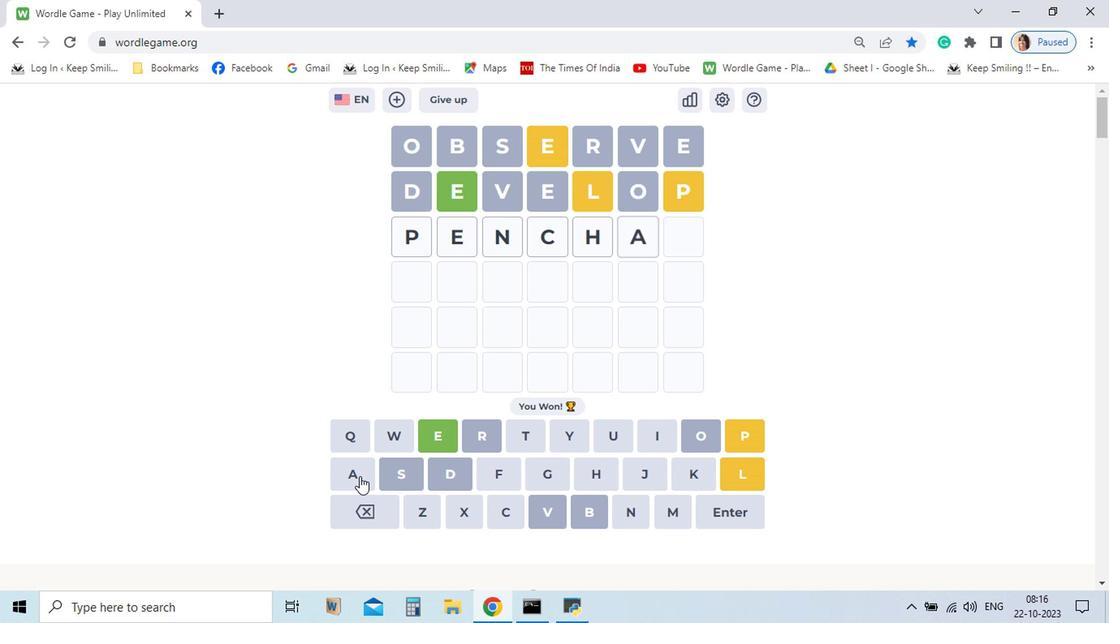 
Action: Mouse moved to (392, 496)
Screenshot: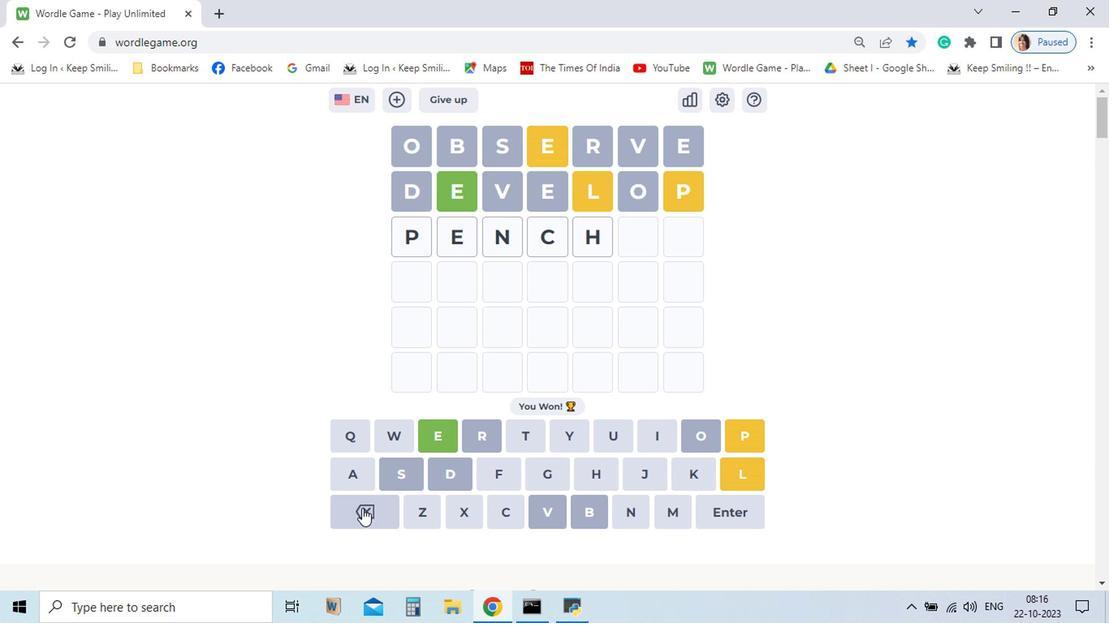 
Action: Mouse pressed left at (392, 496)
Screenshot: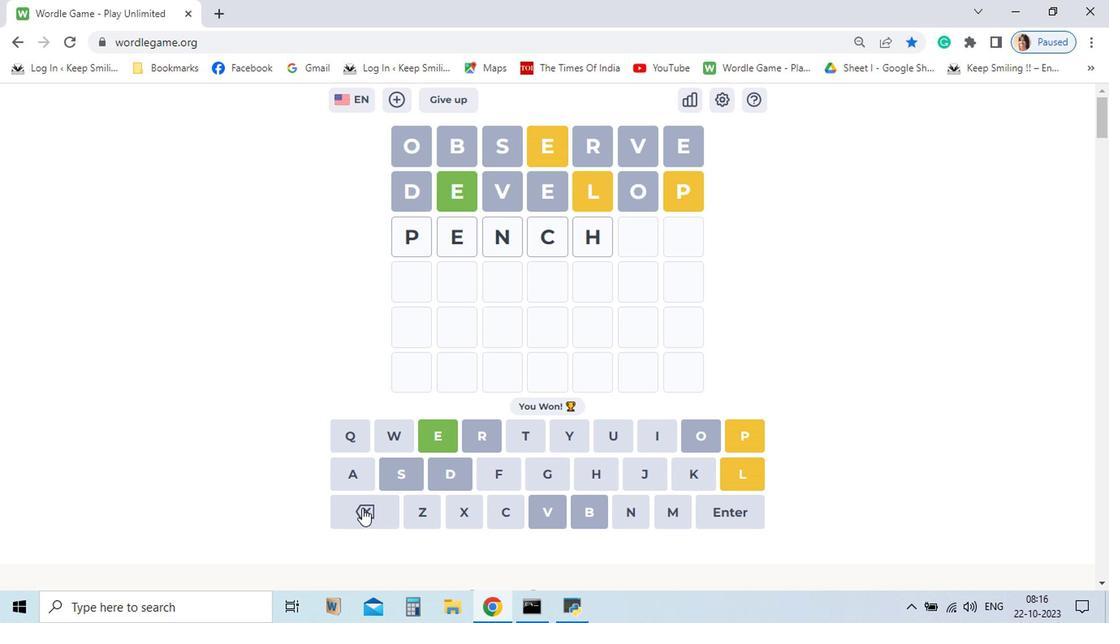 
Action: Mouse pressed left at (392, 496)
Screenshot: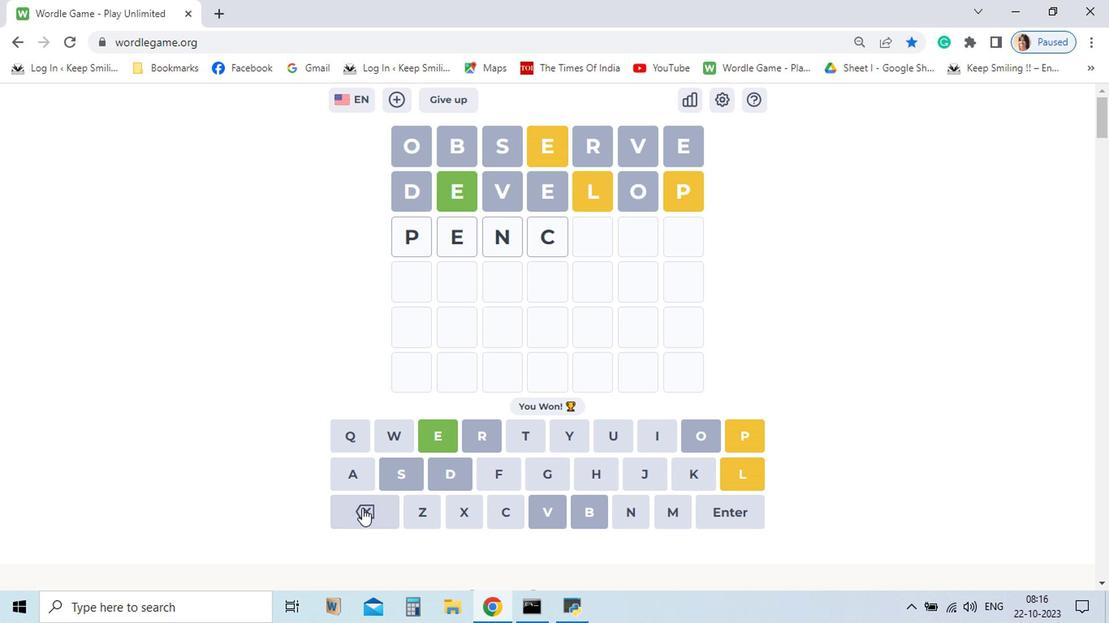 
Action: Mouse pressed left at (392, 496)
Screenshot: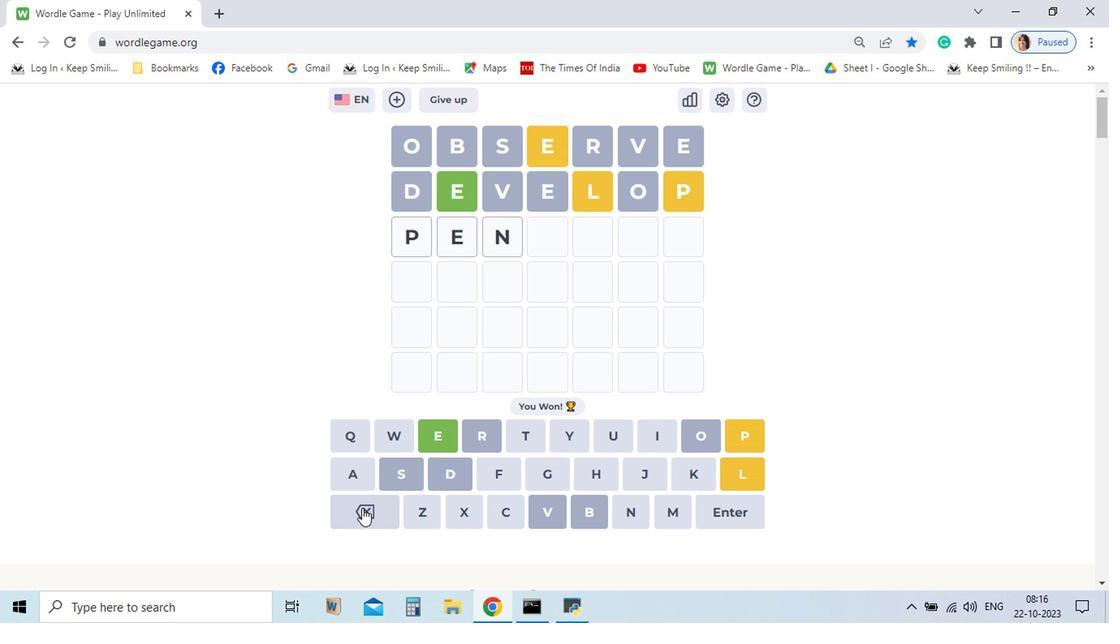 
Action: Mouse pressed left at (392, 496)
Screenshot: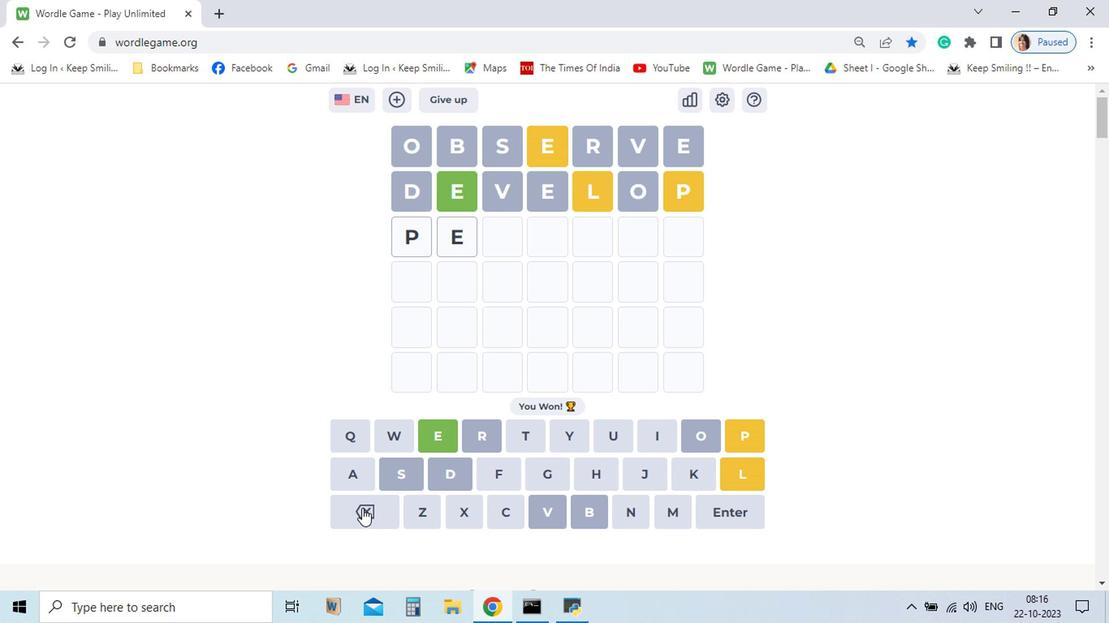 
Action: Mouse moved to (481, 444)
Screenshot: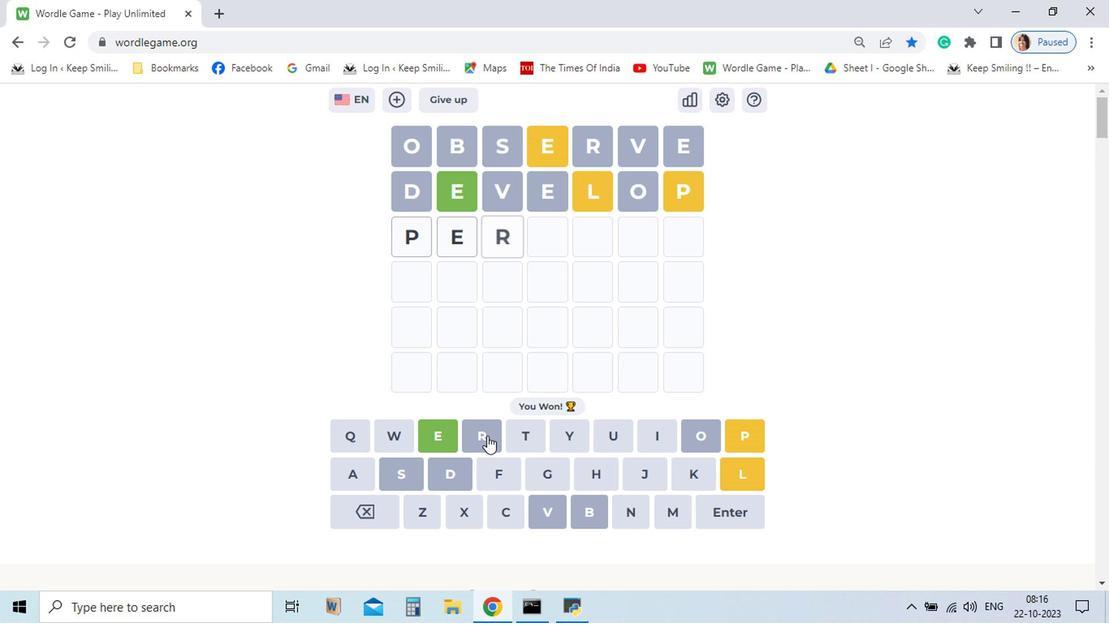 
Action: Mouse pressed left at (481, 444)
Screenshot: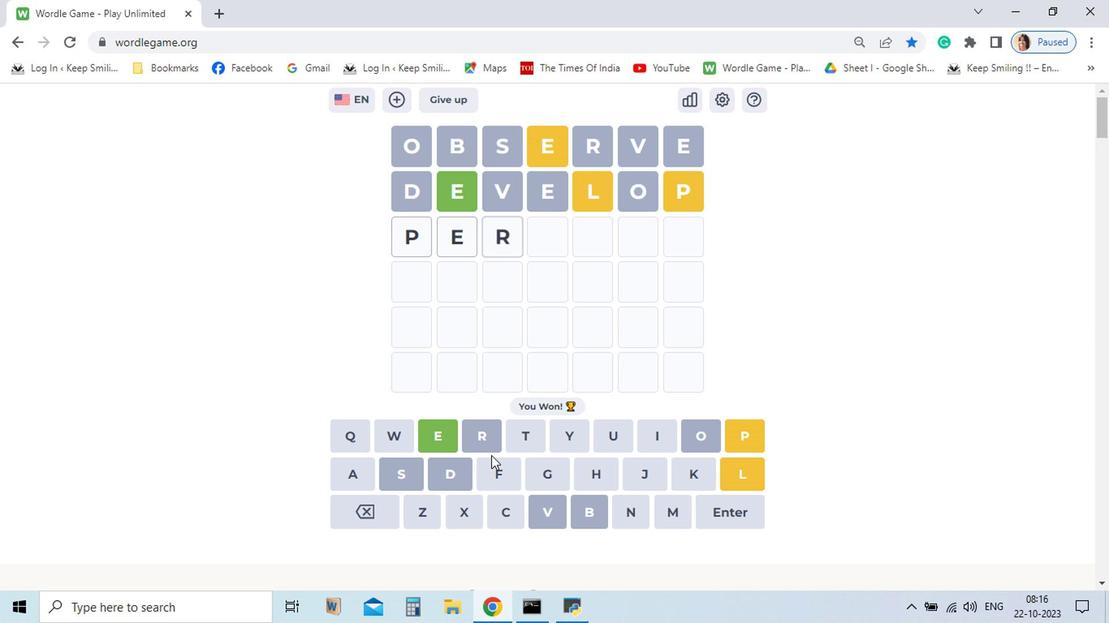 
Action: Mouse moved to (560, 472)
Screenshot: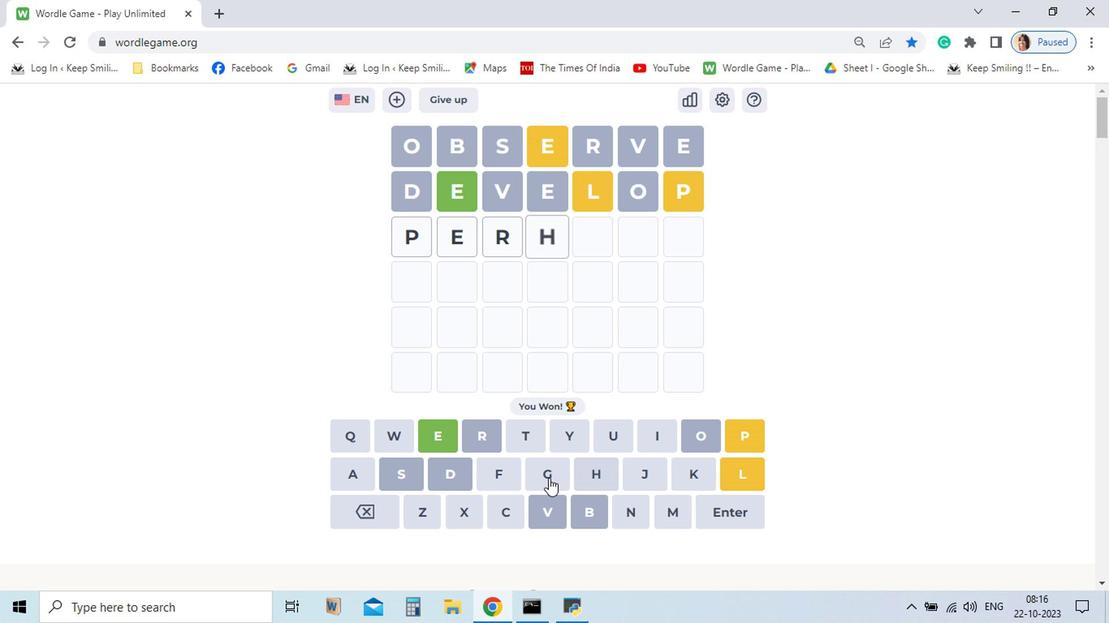 
Action: Mouse pressed left at (560, 472)
Screenshot: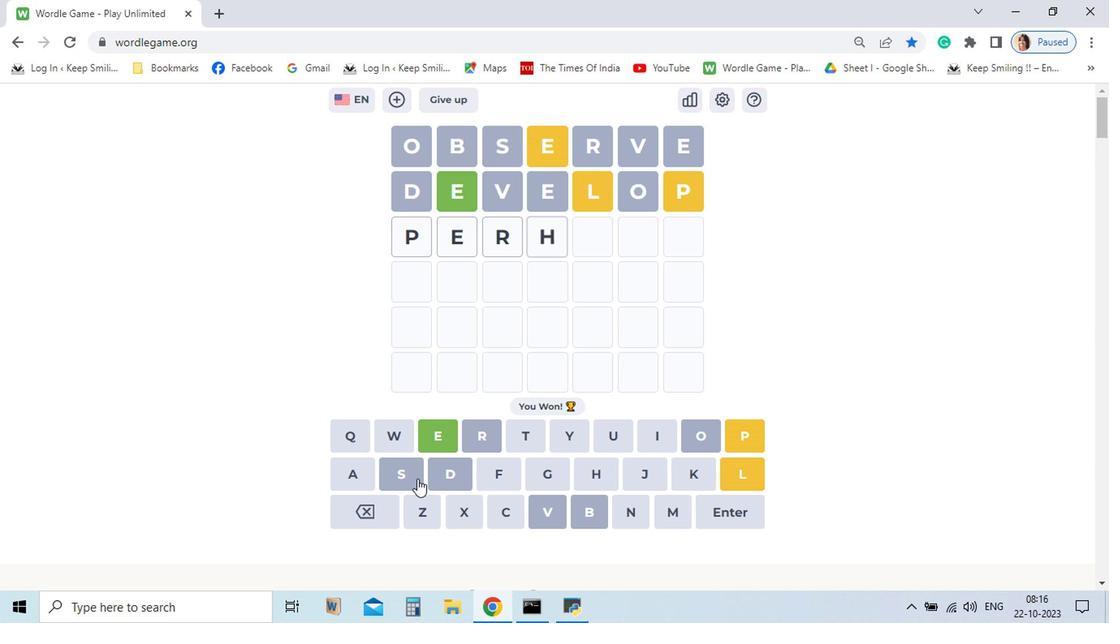 
Action: Mouse moved to (387, 469)
Screenshot: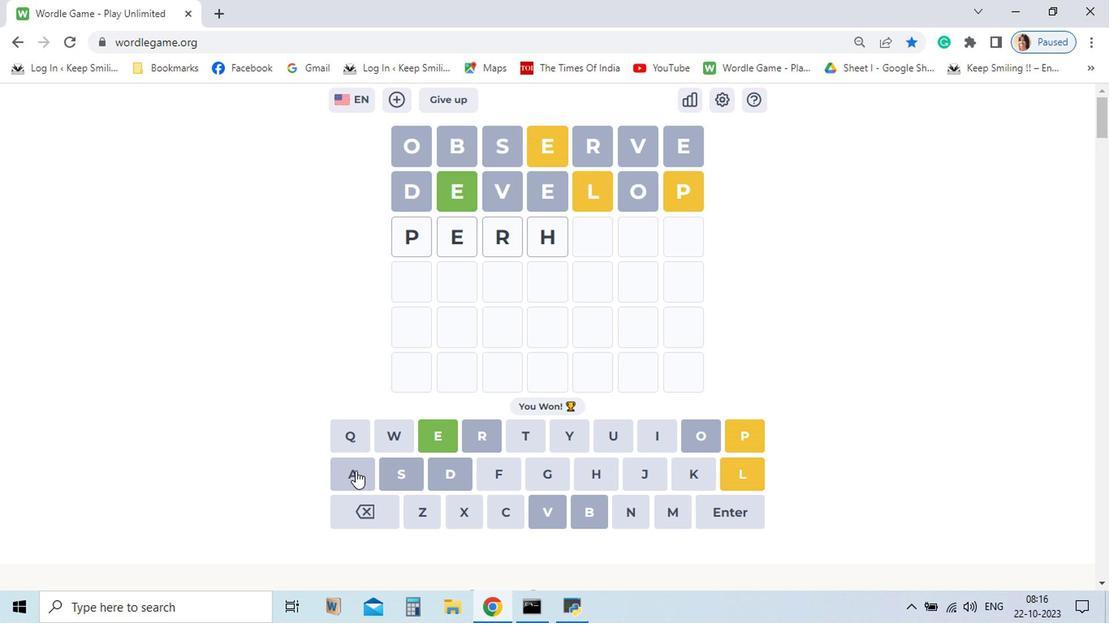 
Action: Mouse pressed left at (387, 469)
Screenshot: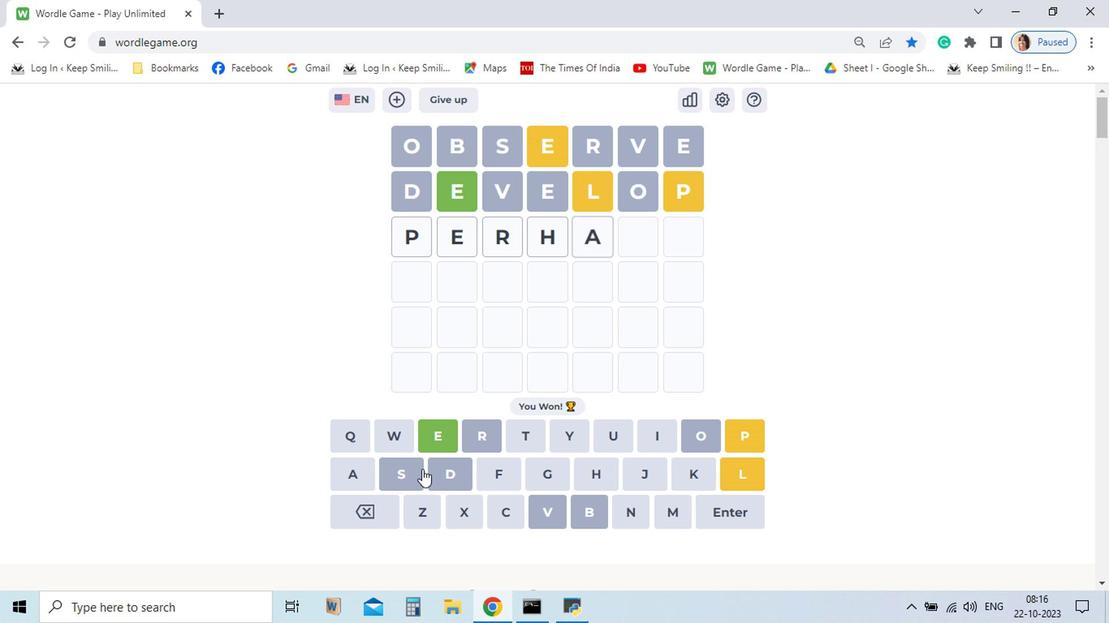 
Action: Mouse moved to (398, 498)
Screenshot: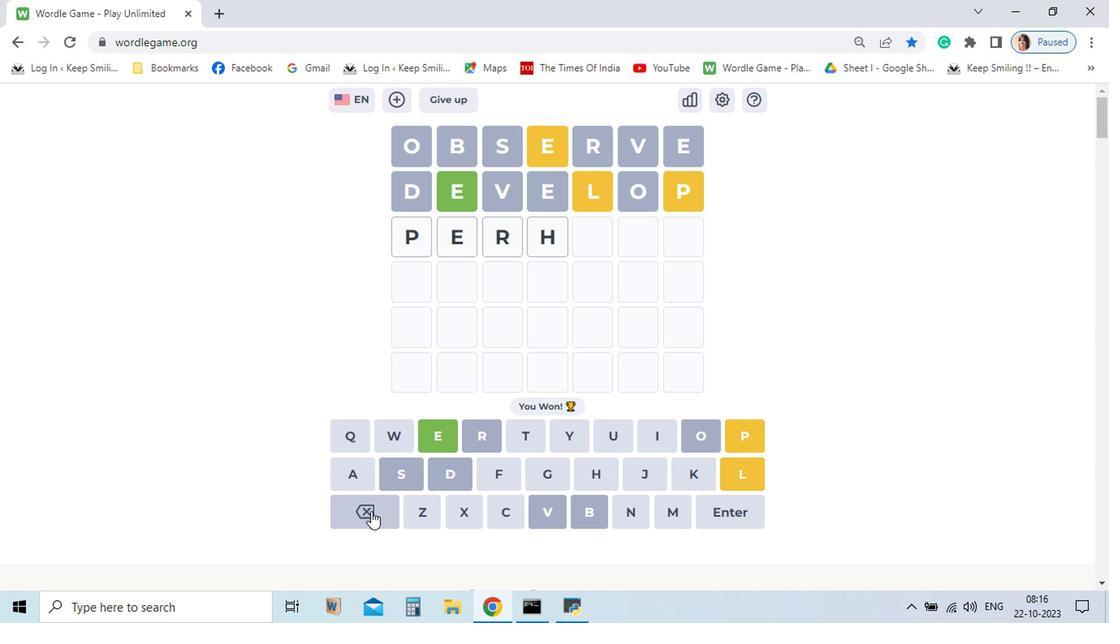 
Action: Mouse pressed left at (398, 498)
Screenshot: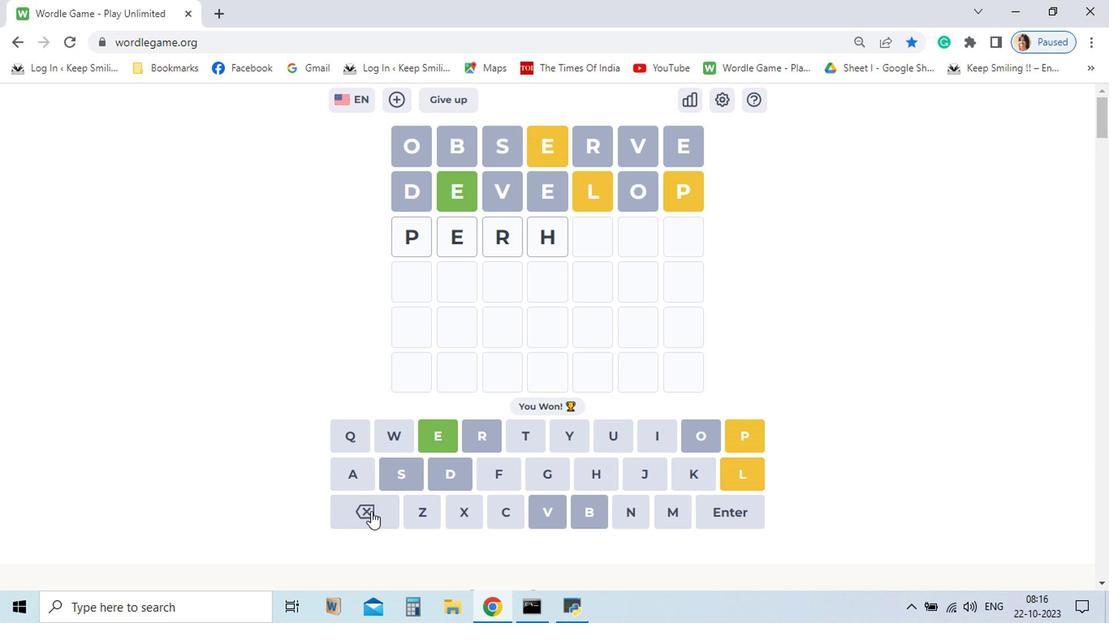 
Action: Mouse pressed left at (398, 498)
Screenshot: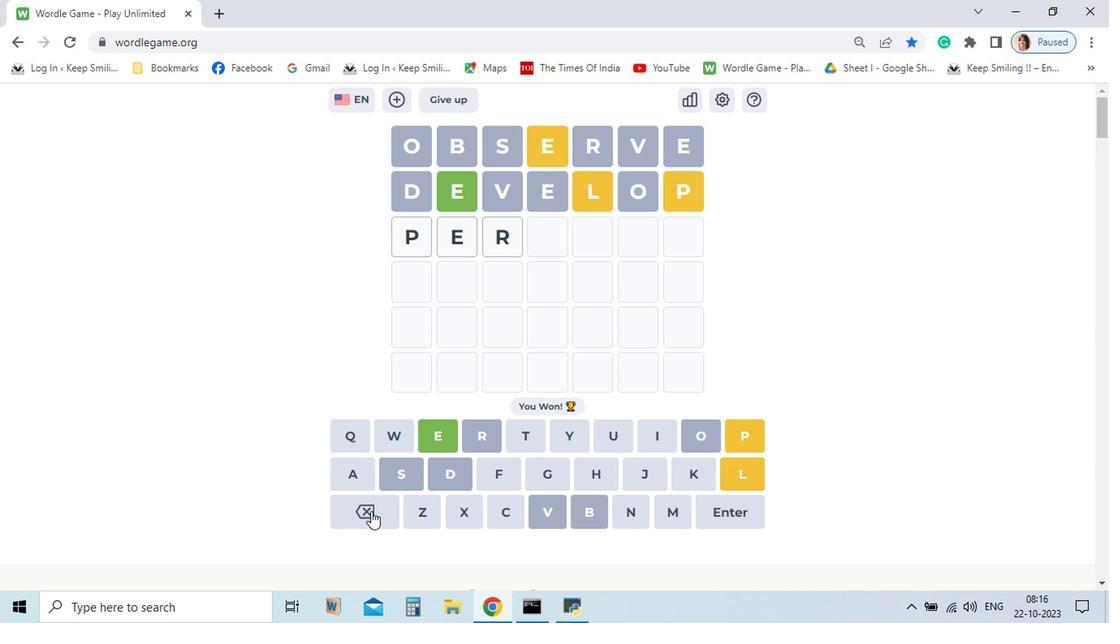 
Action: Mouse pressed left at (398, 498)
Screenshot: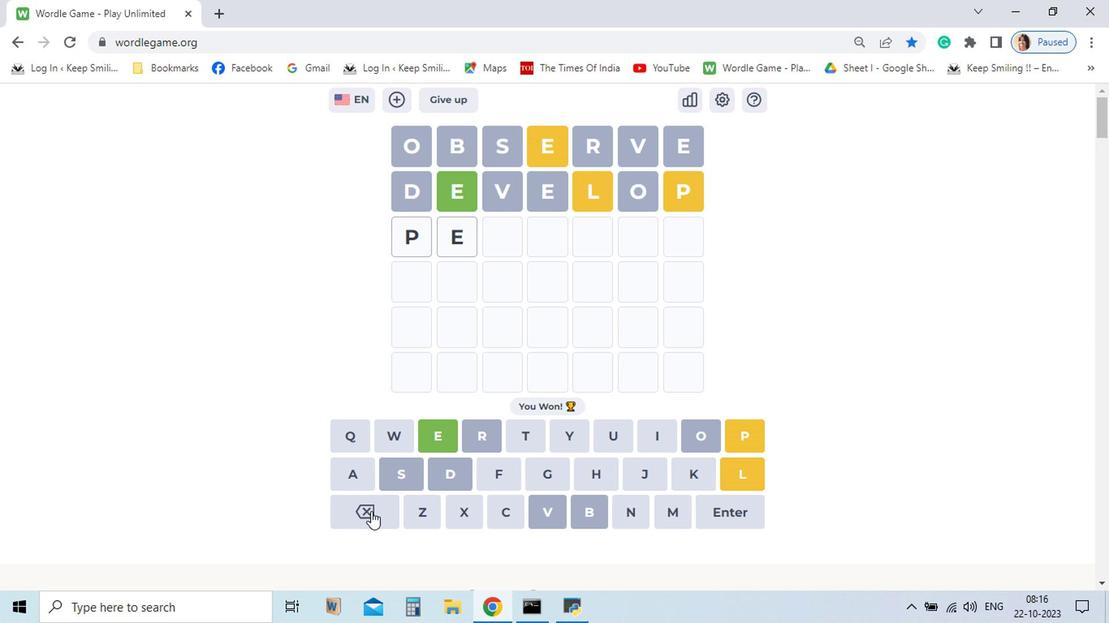 
Action: Mouse moved to (387, 469)
Screenshot: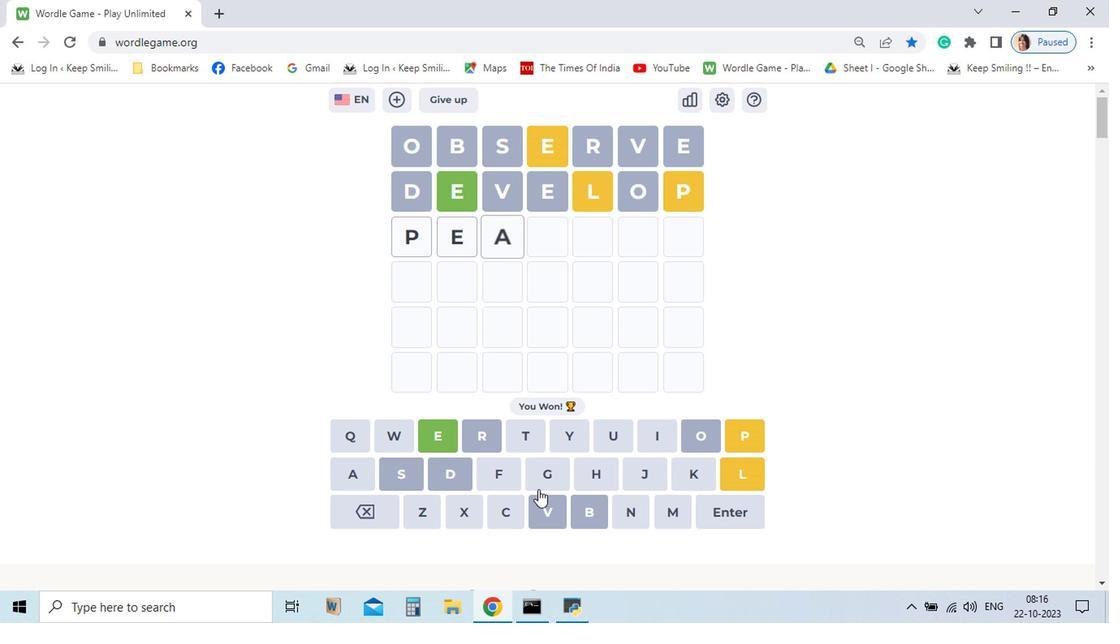 
Action: Mouse pressed left at (387, 469)
Screenshot: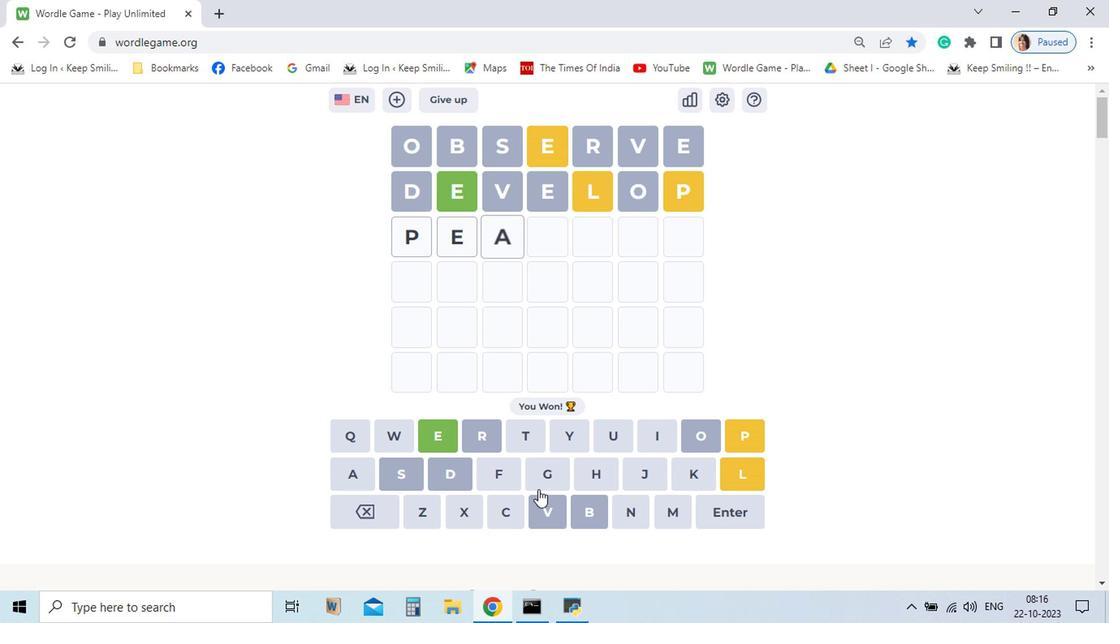 
Action: Mouse moved to (476, 444)
Screenshot: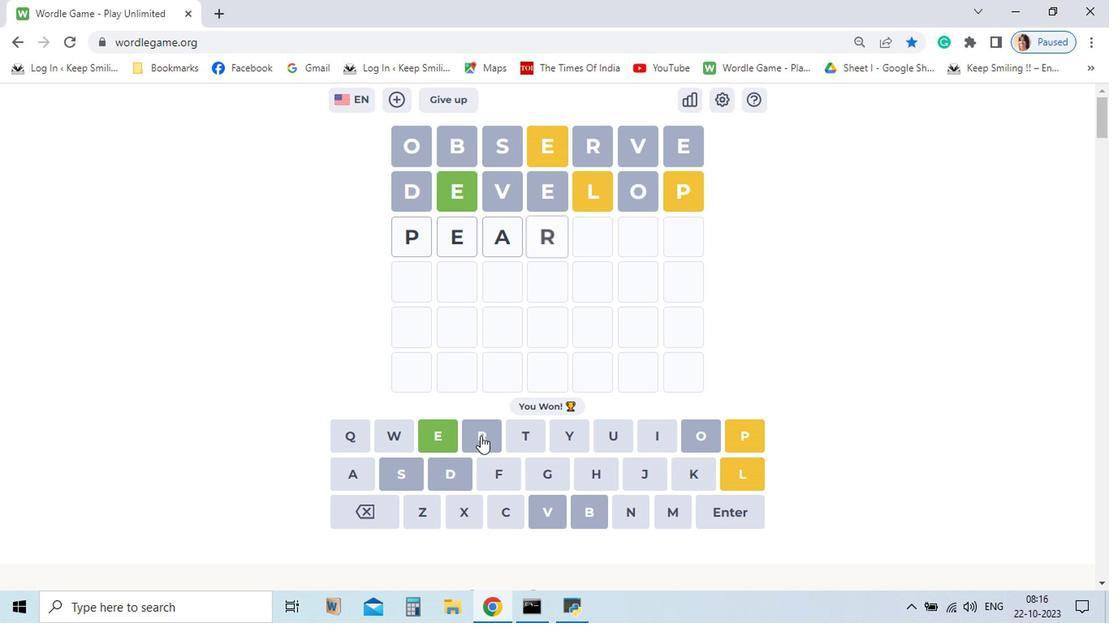 
Action: Mouse pressed left at (476, 444)
Screenshot: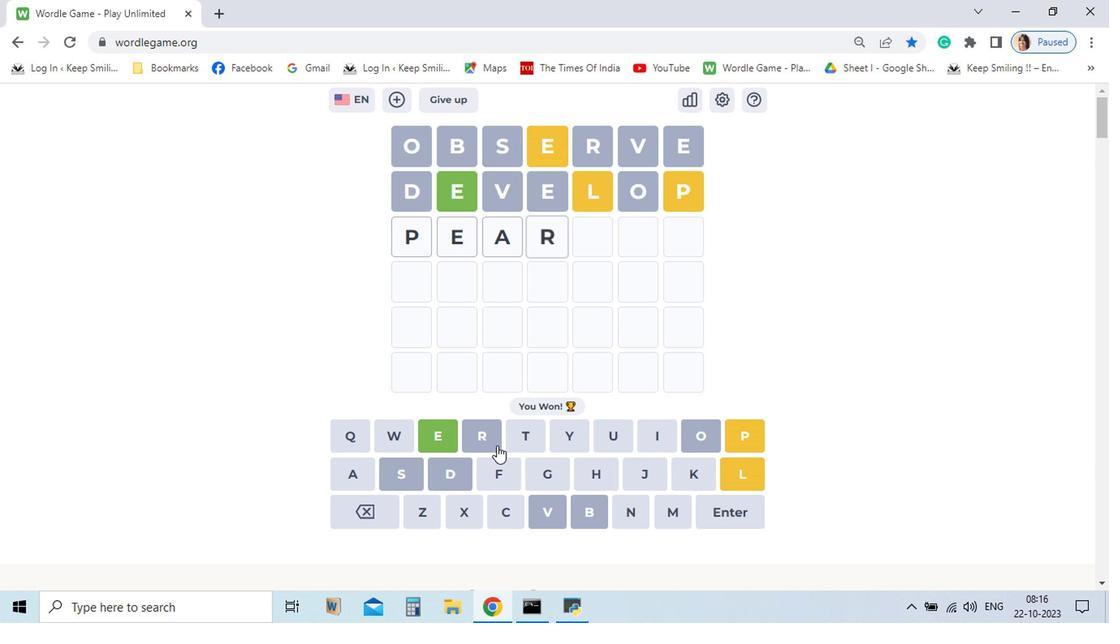 
Action: Mouse moved to (668, 471)
Screenshot: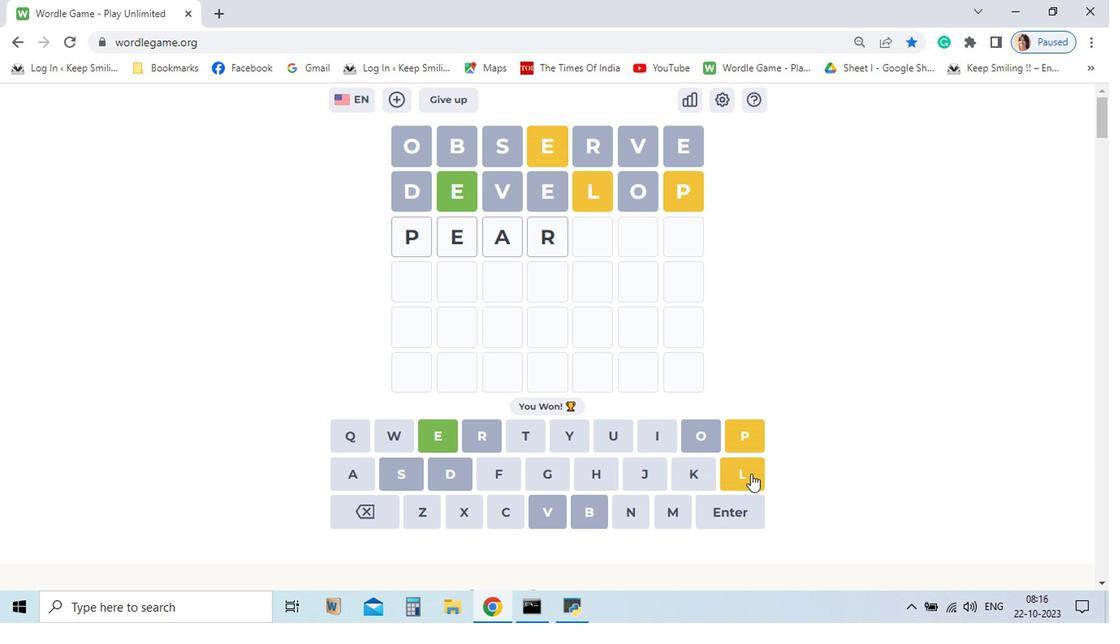 
Action: Mouse pressed left at (668, 471)
Screenshot: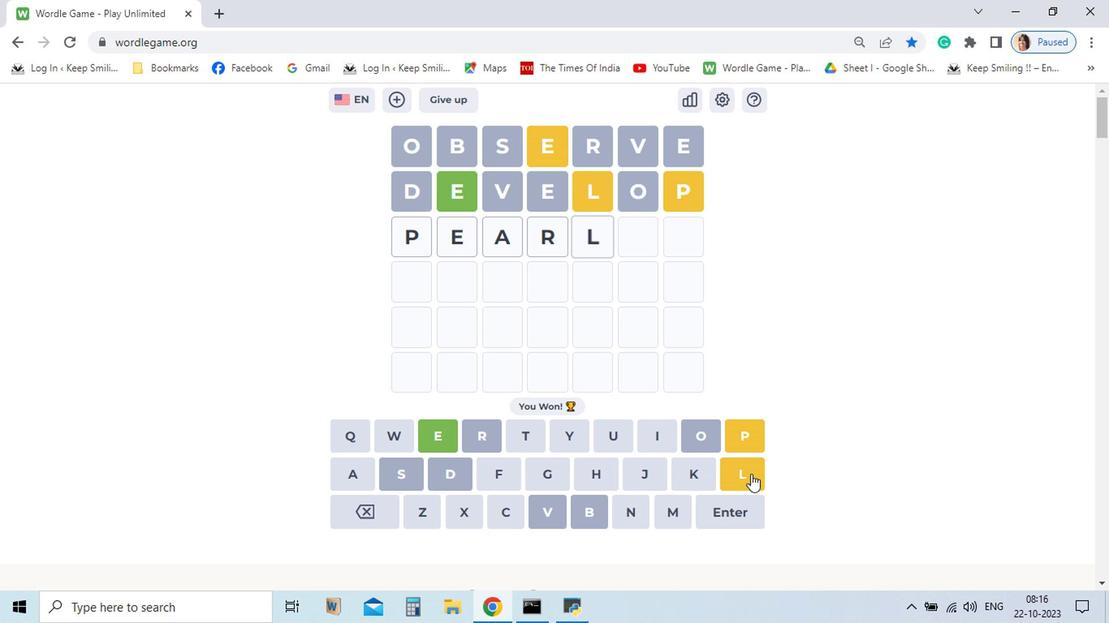 
Action: Mouse moved to (441, 445)
Screenshot: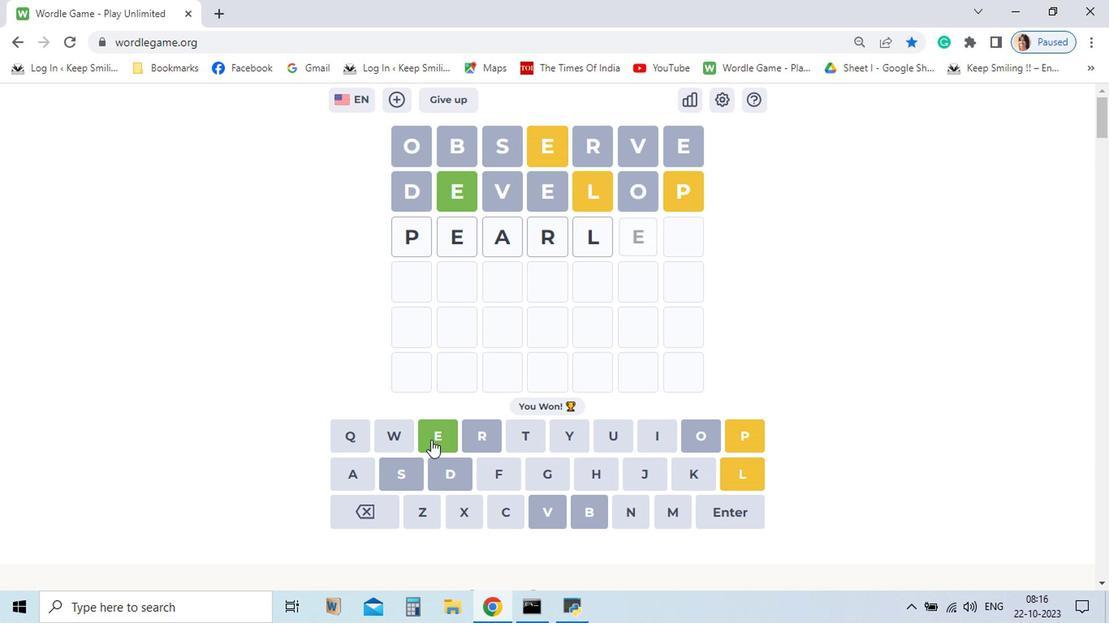 
Action: Mouse pressed left at (441, 445)
Screenshot: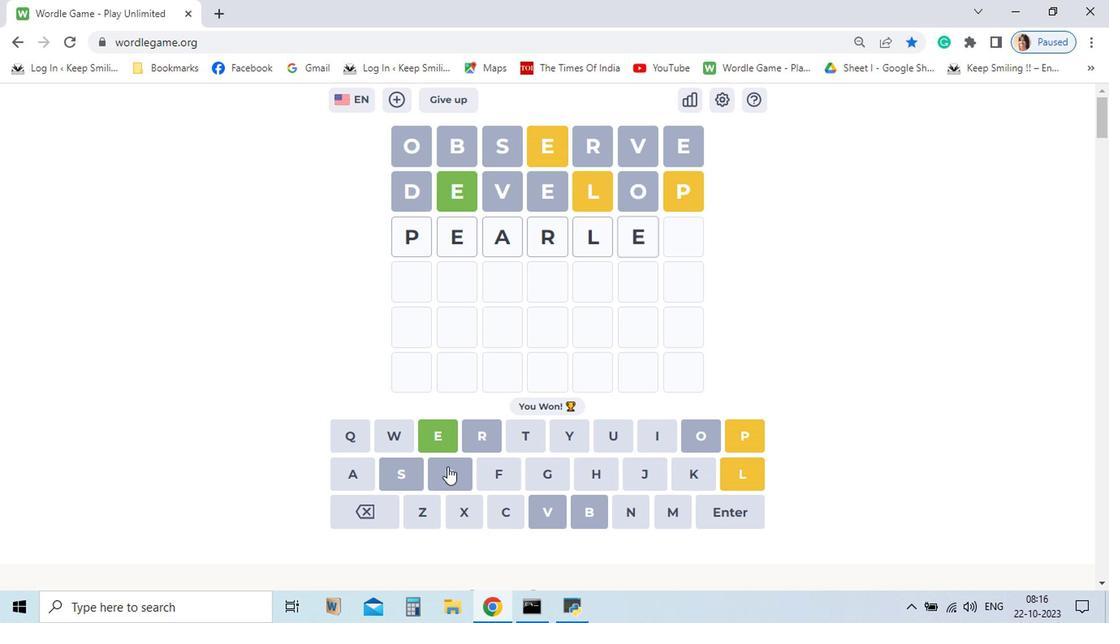 
Action: Mouse moved to (453, 466)
Screenshot: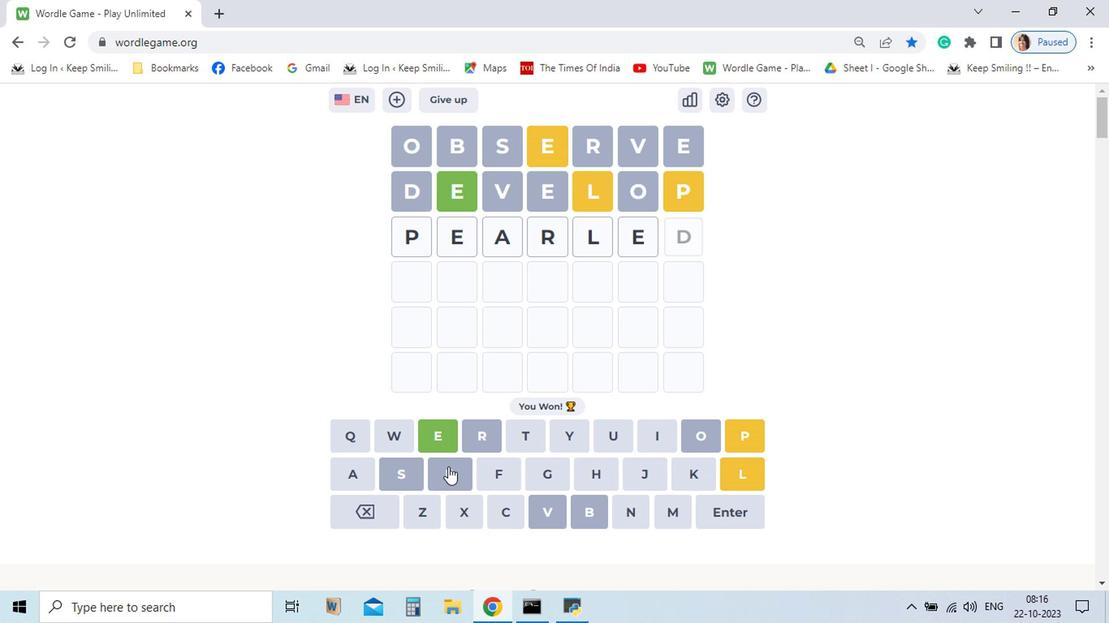 
Action: Mouse pressed left at (453, 466)
Screenshot: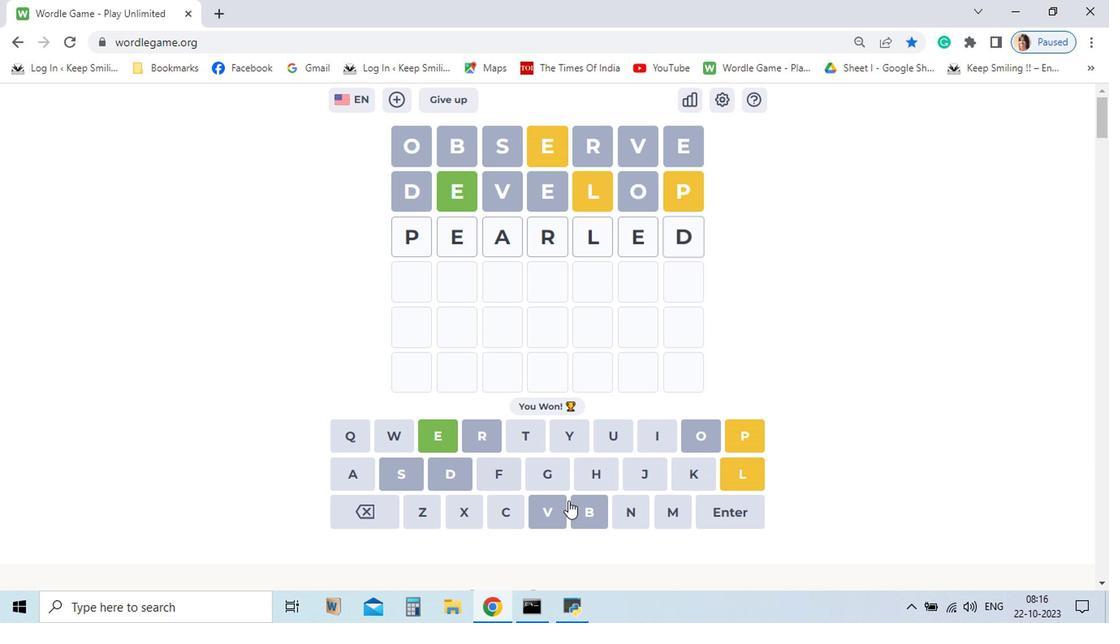 
Action: Mouse moved to (640, 494)
Screenshot: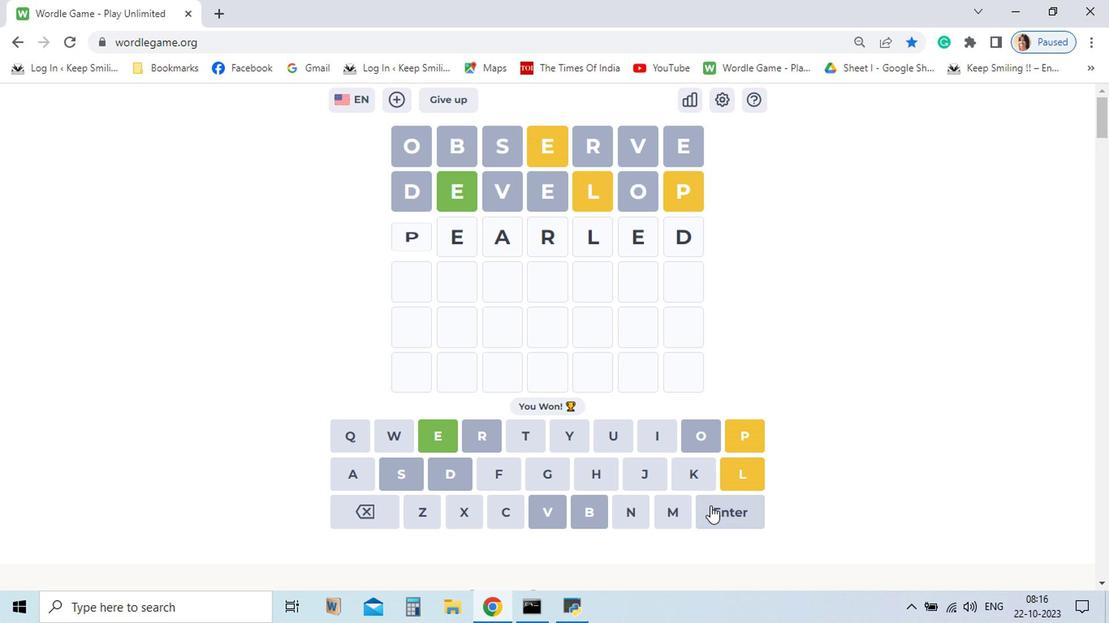 
Action: Mouse pressed left at (640, 494)
Screenshot: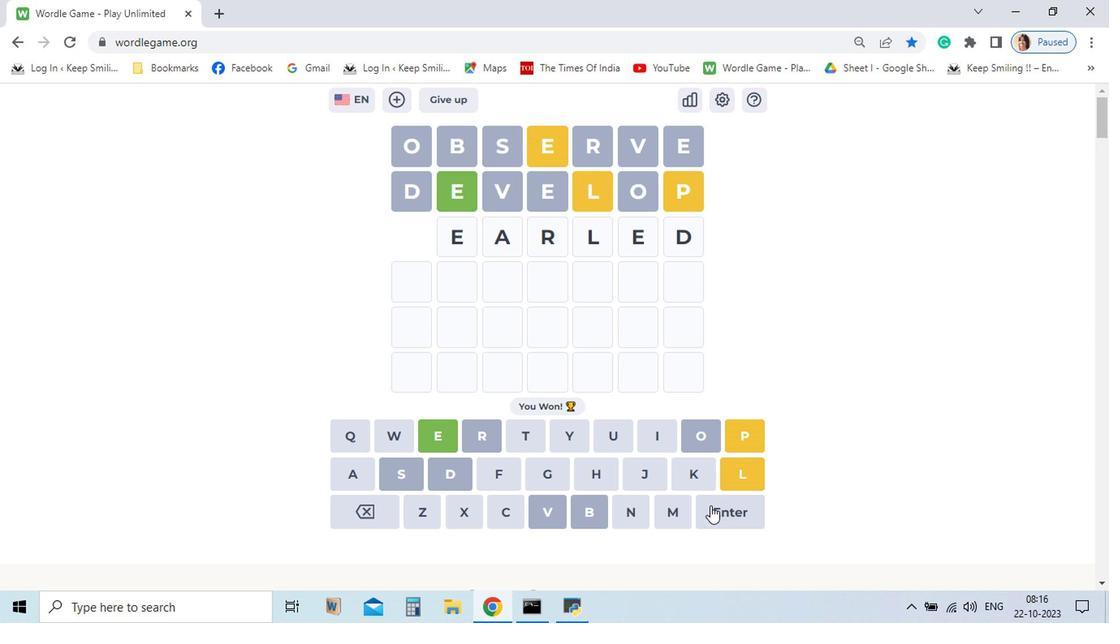 
Action: Mouse moved to (658, 444)
Screenshot: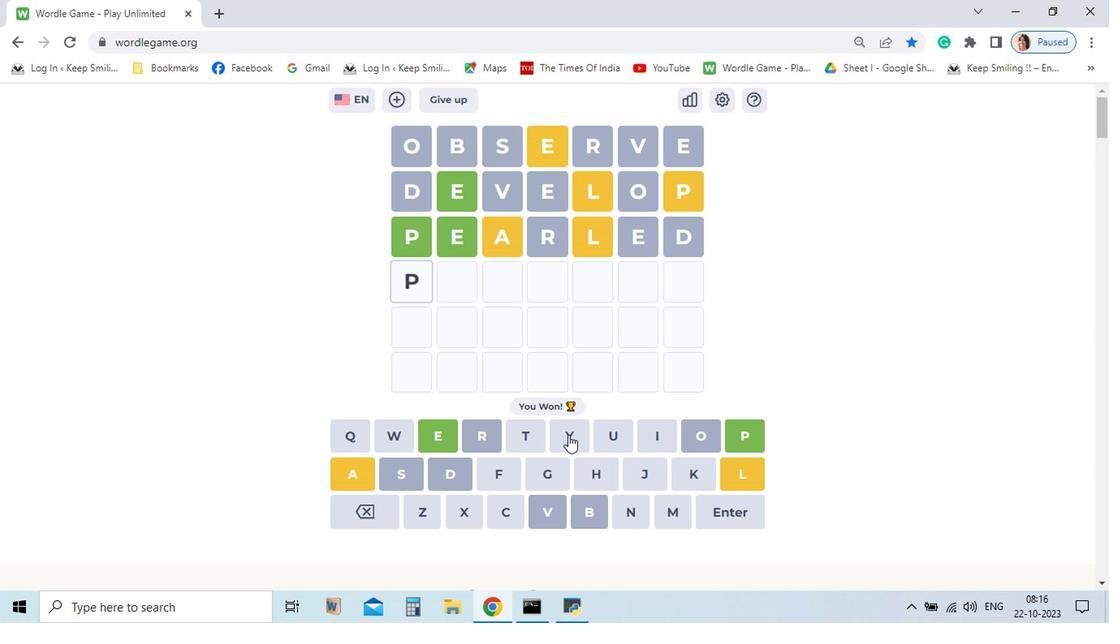 
Action: Mouse pressed left at (658, 444)
Screenshot: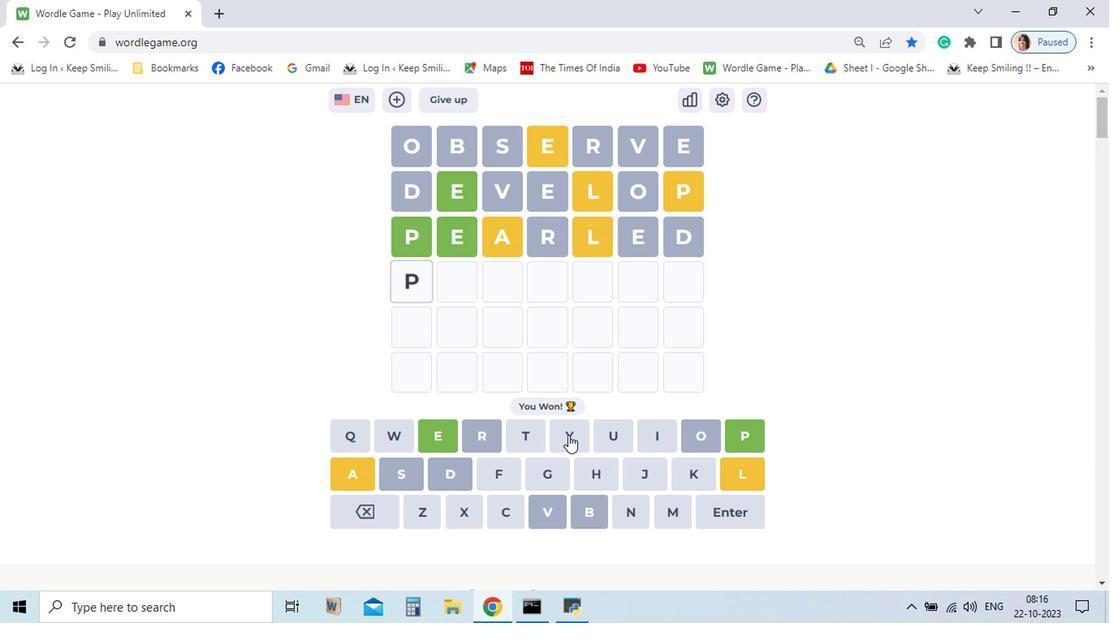 
Action: Mouse moved to (444, 444)
Screenshot: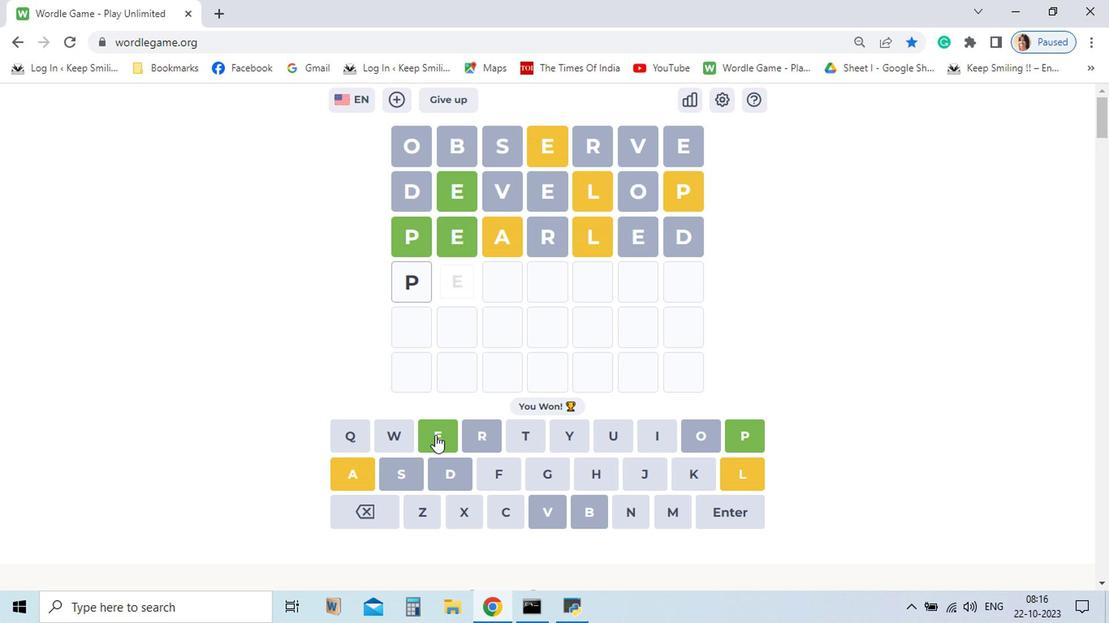 
Action: Mouse pressed left at (444, 444)
Screenshot: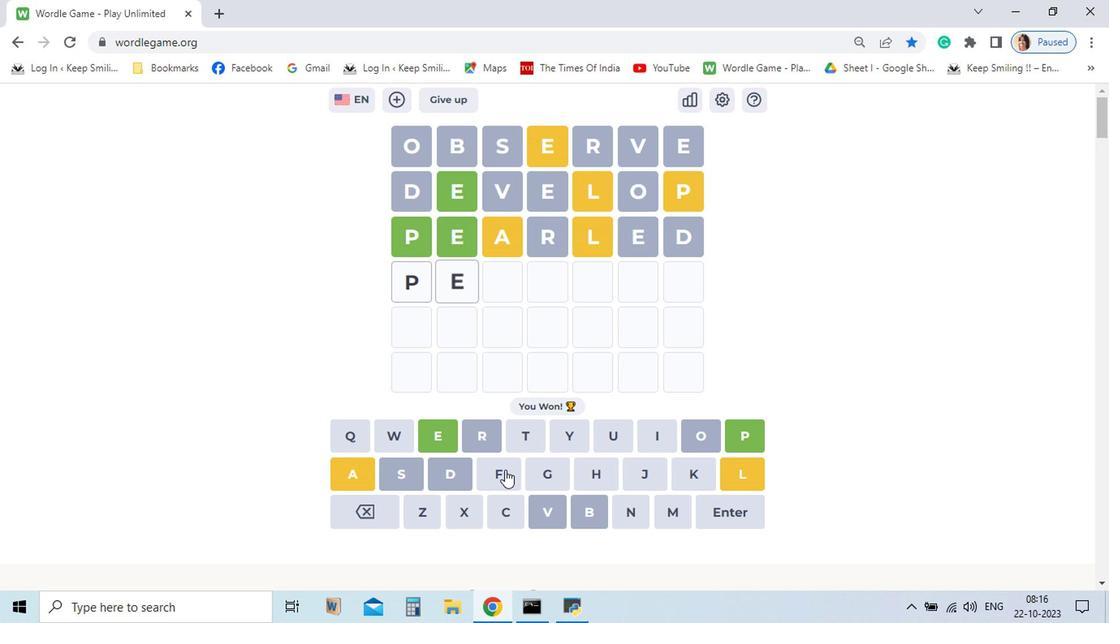 
Action: Mouse moved to (661, 474)
Screenshot: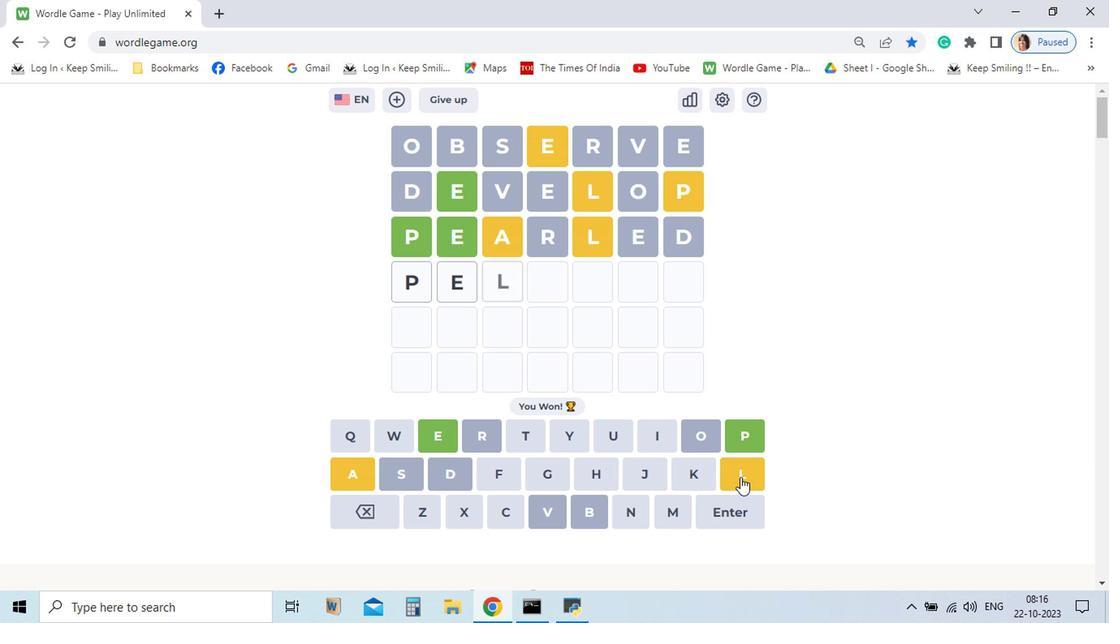 
Action: Mouse pressed left at (661, 474)
Screenshot: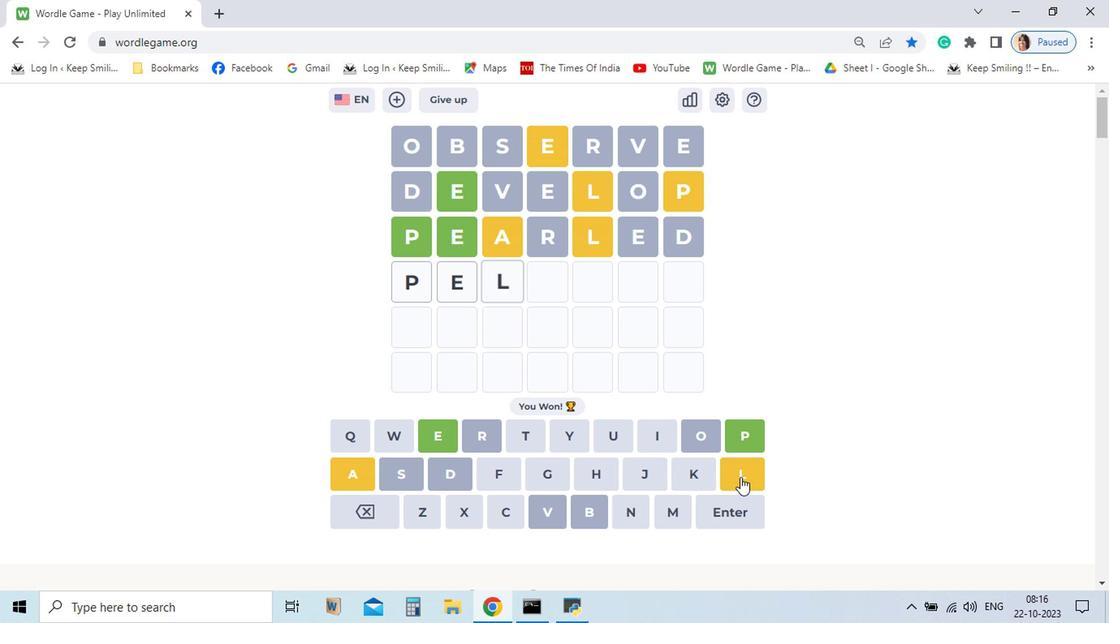 
Action: Mouse moved to (596, 445)
Screenshot: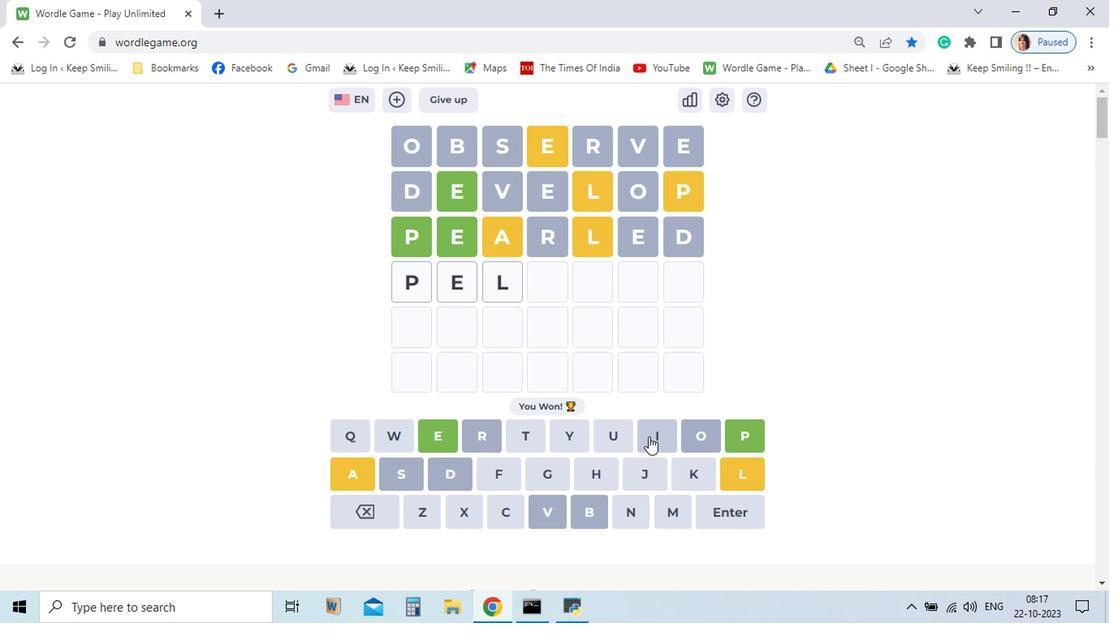 
Action: Mouse pressed left at (596, 445)
Screenshot: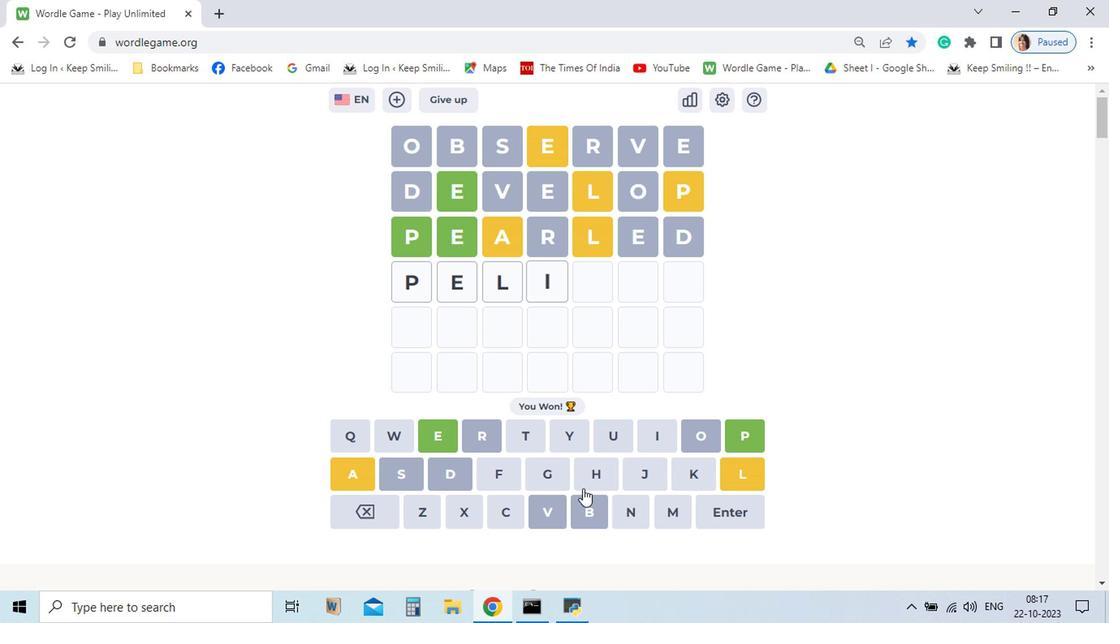 
Action: Mouse moved to (487, 492)
Screenshot: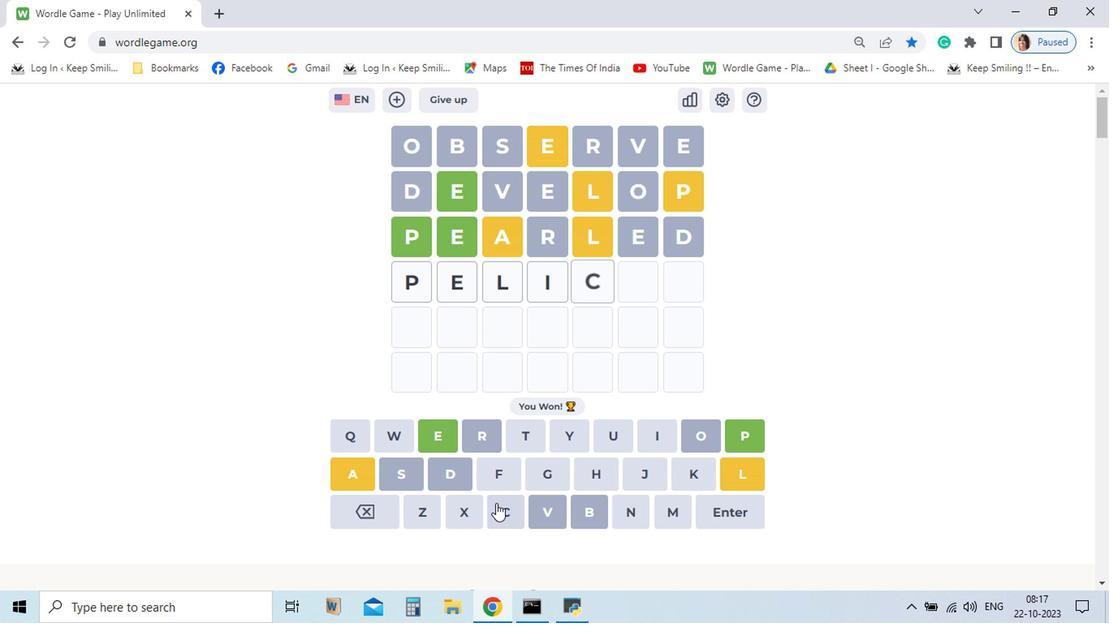 
Action: Mouse pressed left at (487, 492)
Screenshot: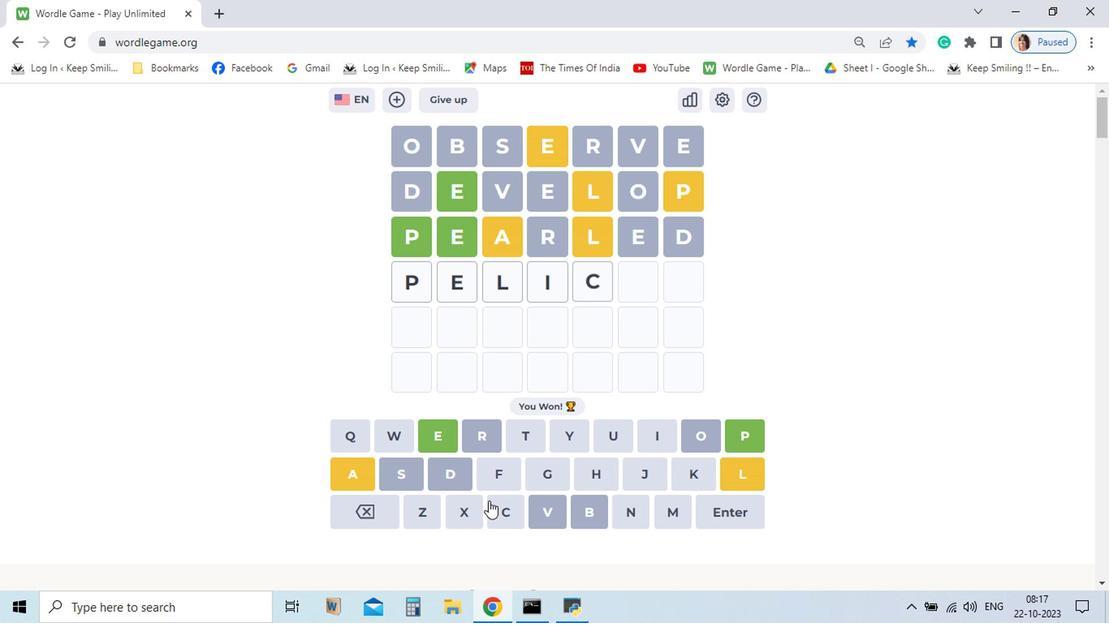 
Action: Mouse moved to (383, 468)
Screenshot: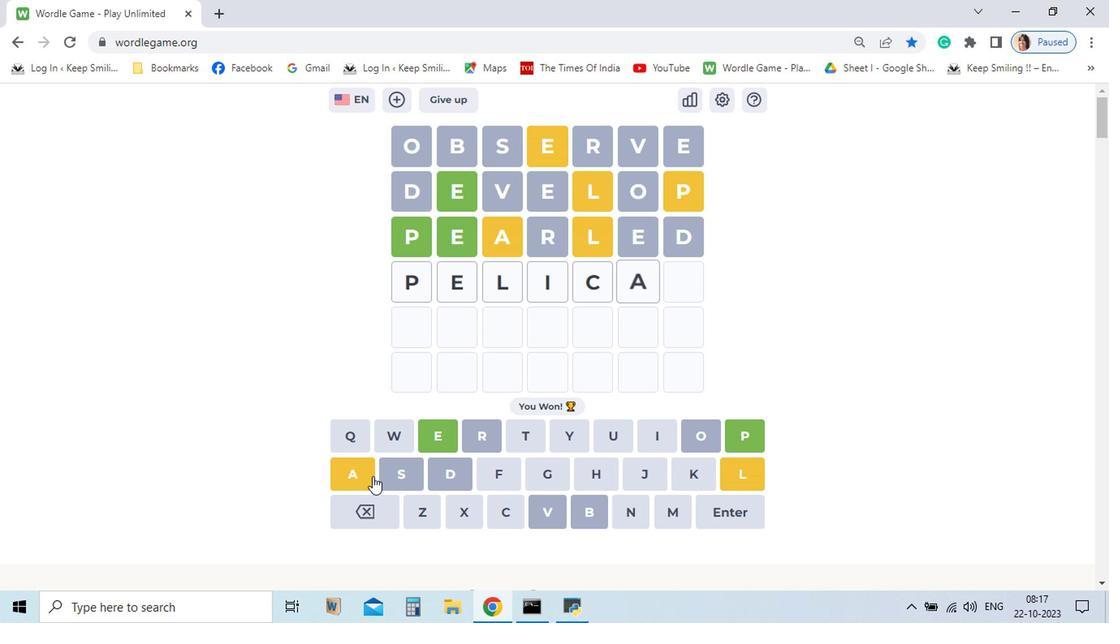 
Action: Mouse pressed left at (383, 468)
Screenshot: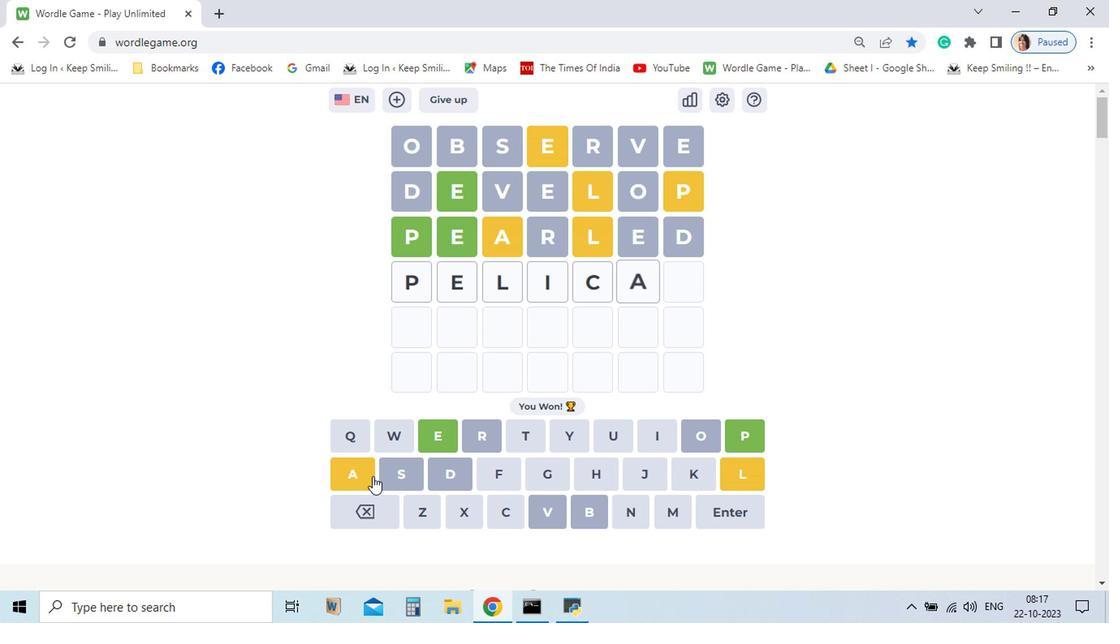 
Action: Mouse moved to (582, 498)
Screenshot: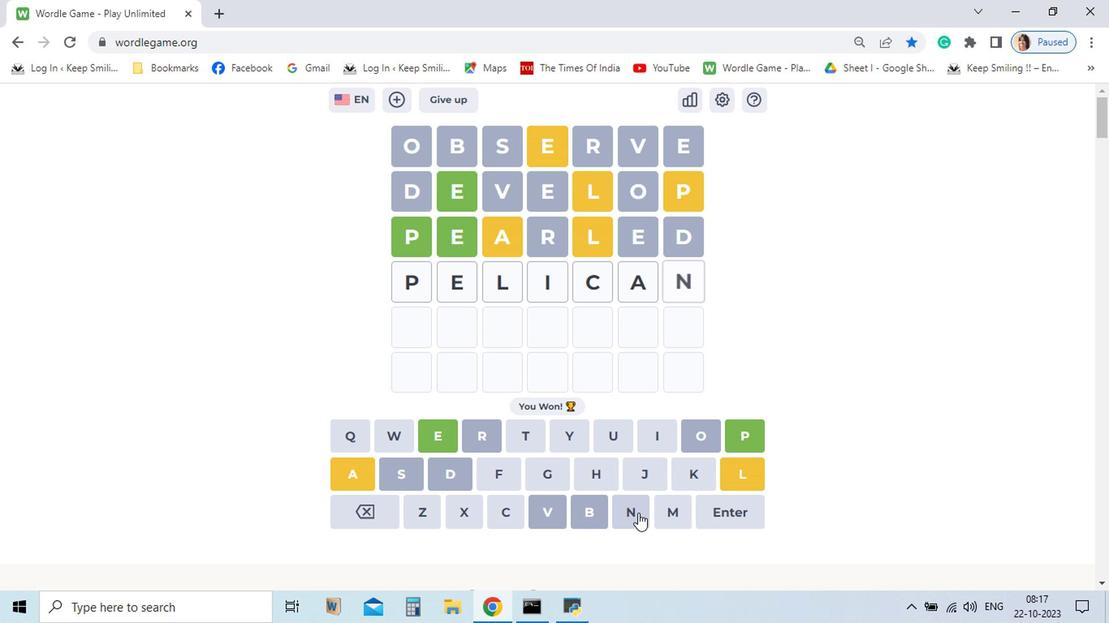 
Action: Mouse pressed left at (582, 498)
Screenshot: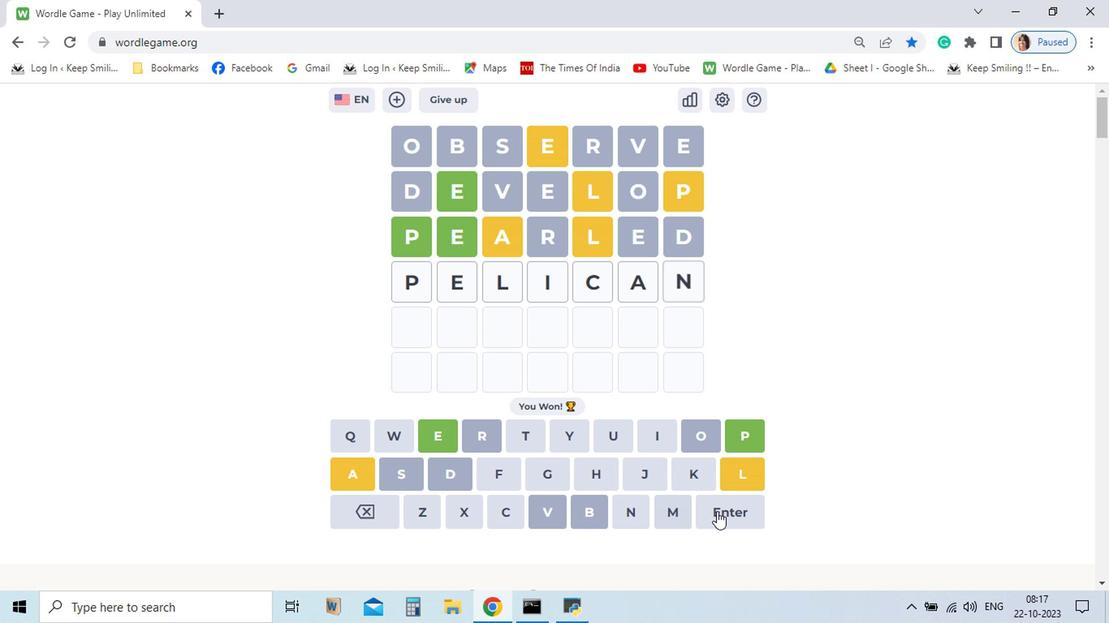 
Action: Mouse moved to (647, 497)
Screenshot: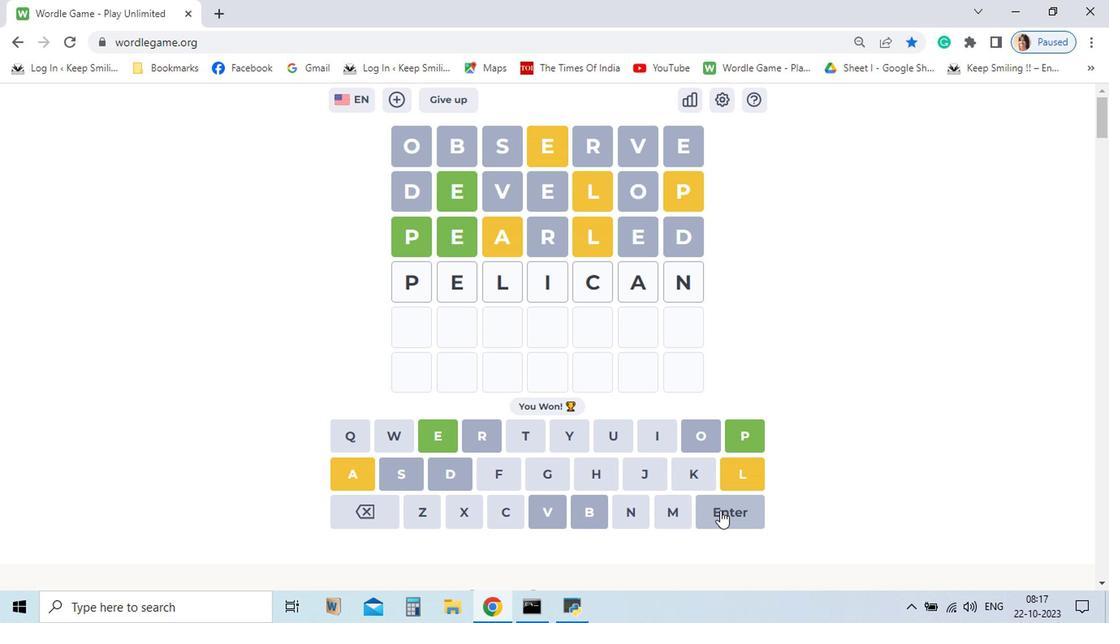 
Action: Mouse pressed left at (647, 497)
Screenshot: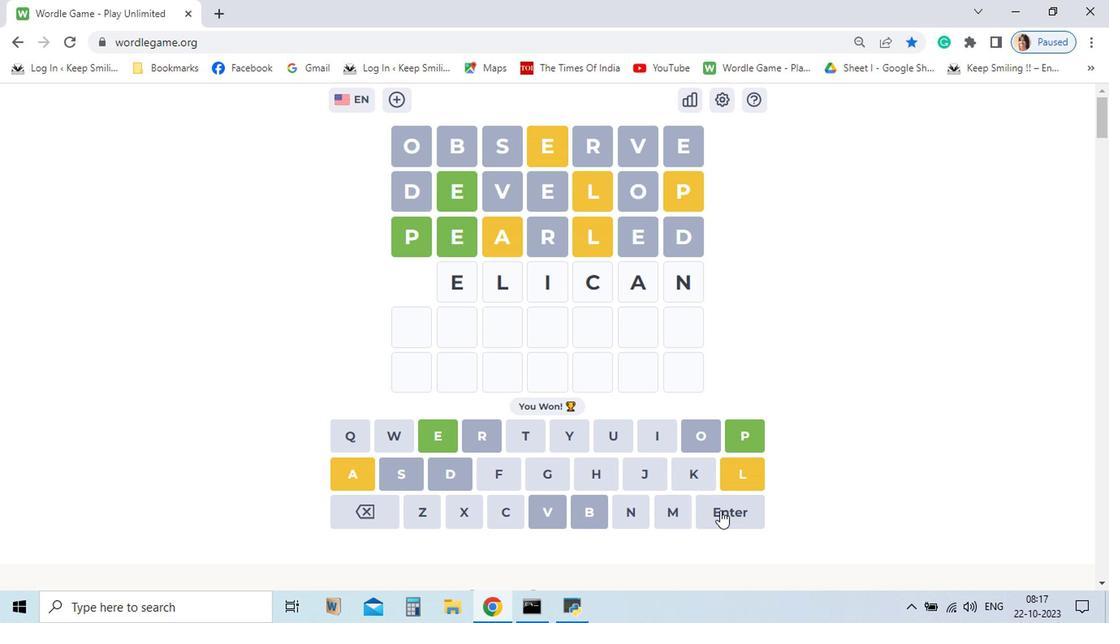 
Action: Mouse moved to (604, 281)
Screenshot: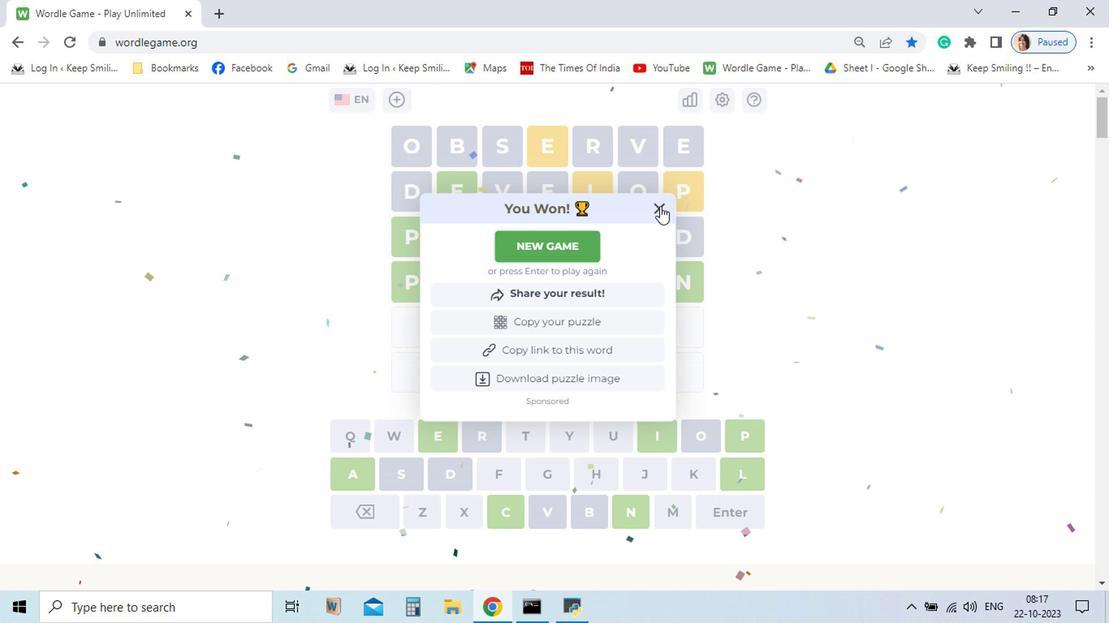 
Action: Mouse pressed left at (604, 281)
Screenshot: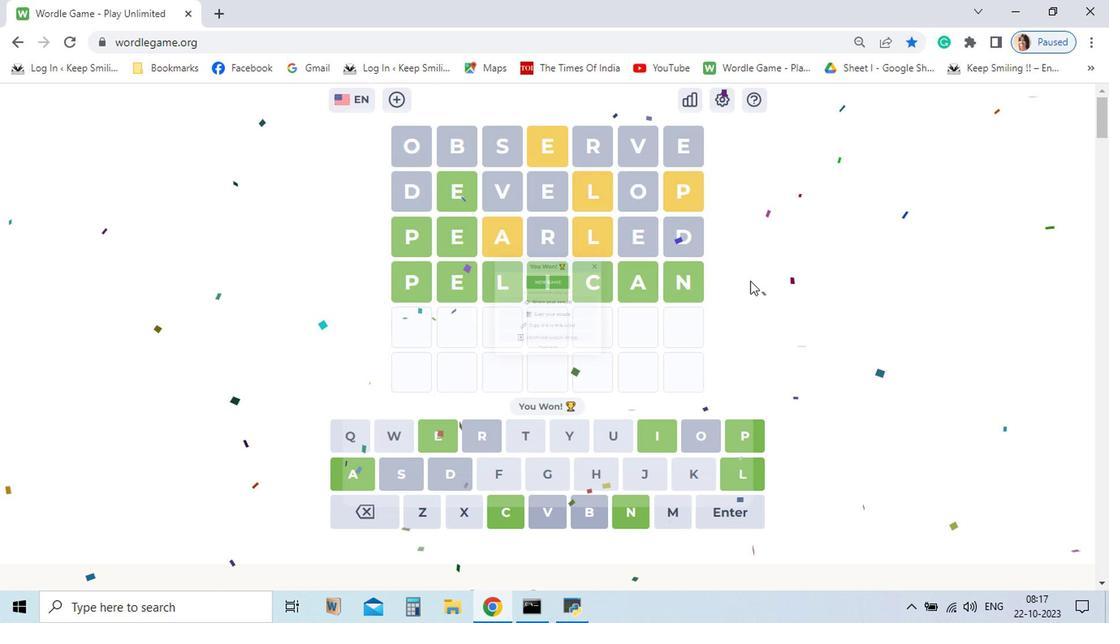 
Action: Mouse moved to (792, 440)
Screenshot: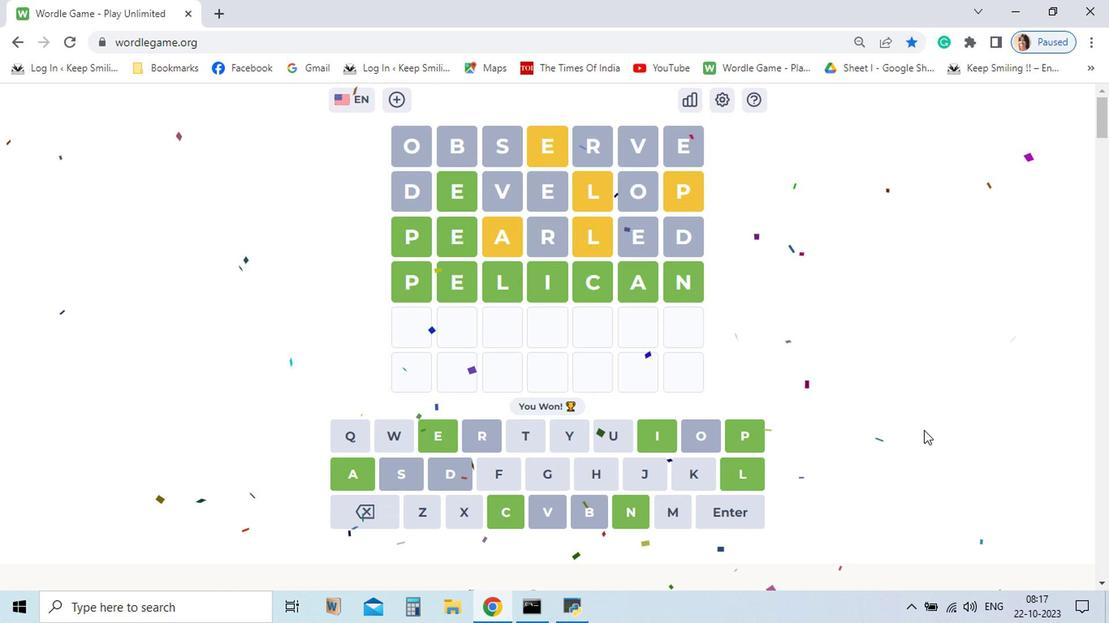 
